 Task: Log work in the project YottaTech for the issue 'Upgrade the scalability of a mobile application to support a growing user base and increasing traffic' spent time as '1w 4d 16h 58m' and remaining time as '3w 4d 2h 37m' and add a flag. Now add the issue to the epic 'Mobile Application Development'.
Action: Mouse moved to (244, 79)
Screenshot: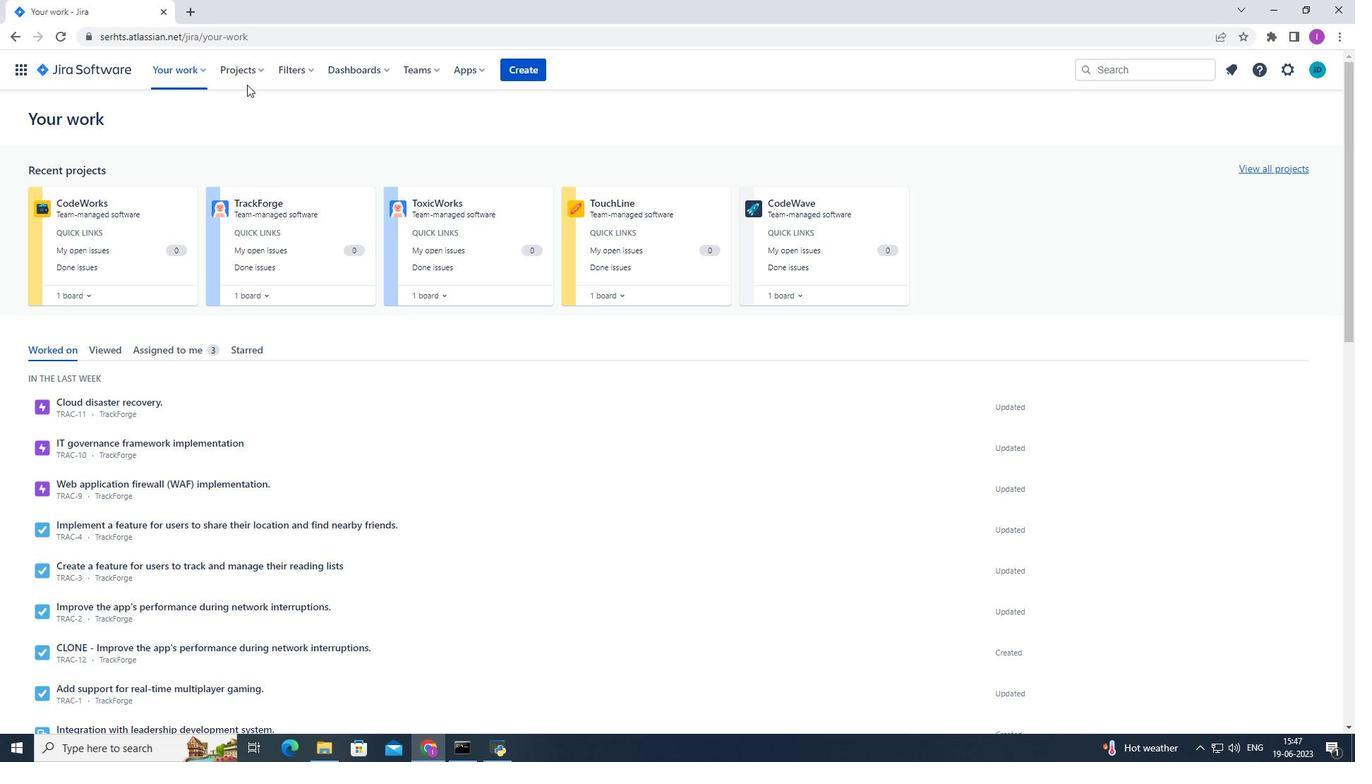 
Action: Mouse pressed left at (244, 79)
Screenshot: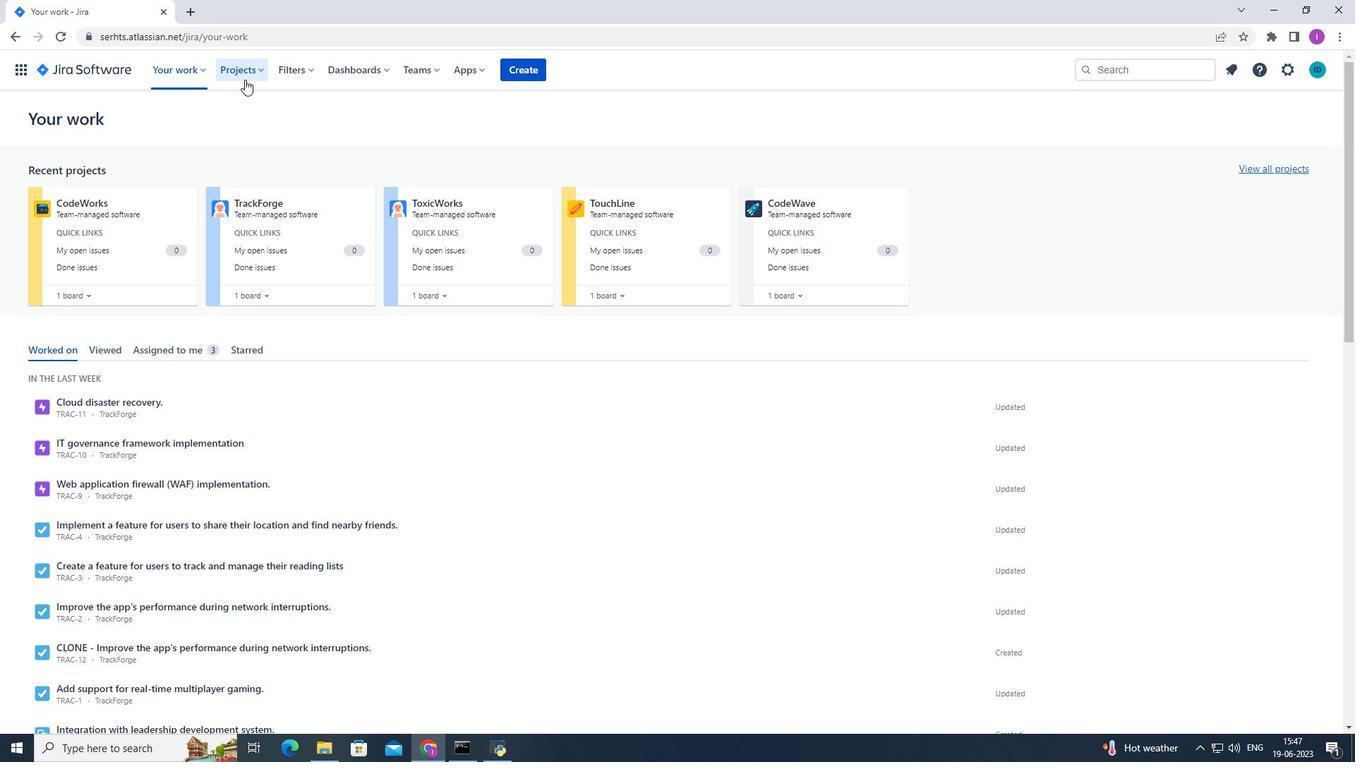 
Action: Mouse moved to (259, 130)
Screenshot: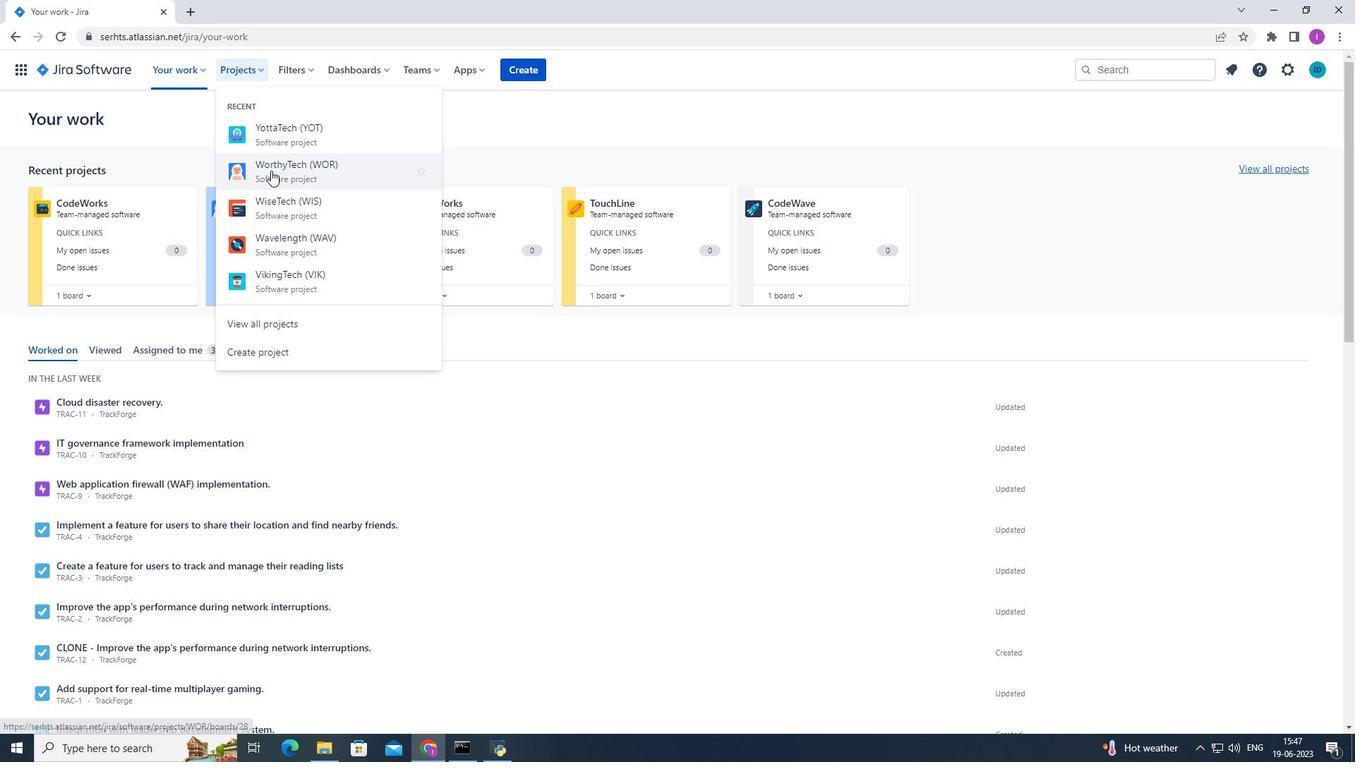 
Action: Mouse pressed left at (259, 130)
Screenshot: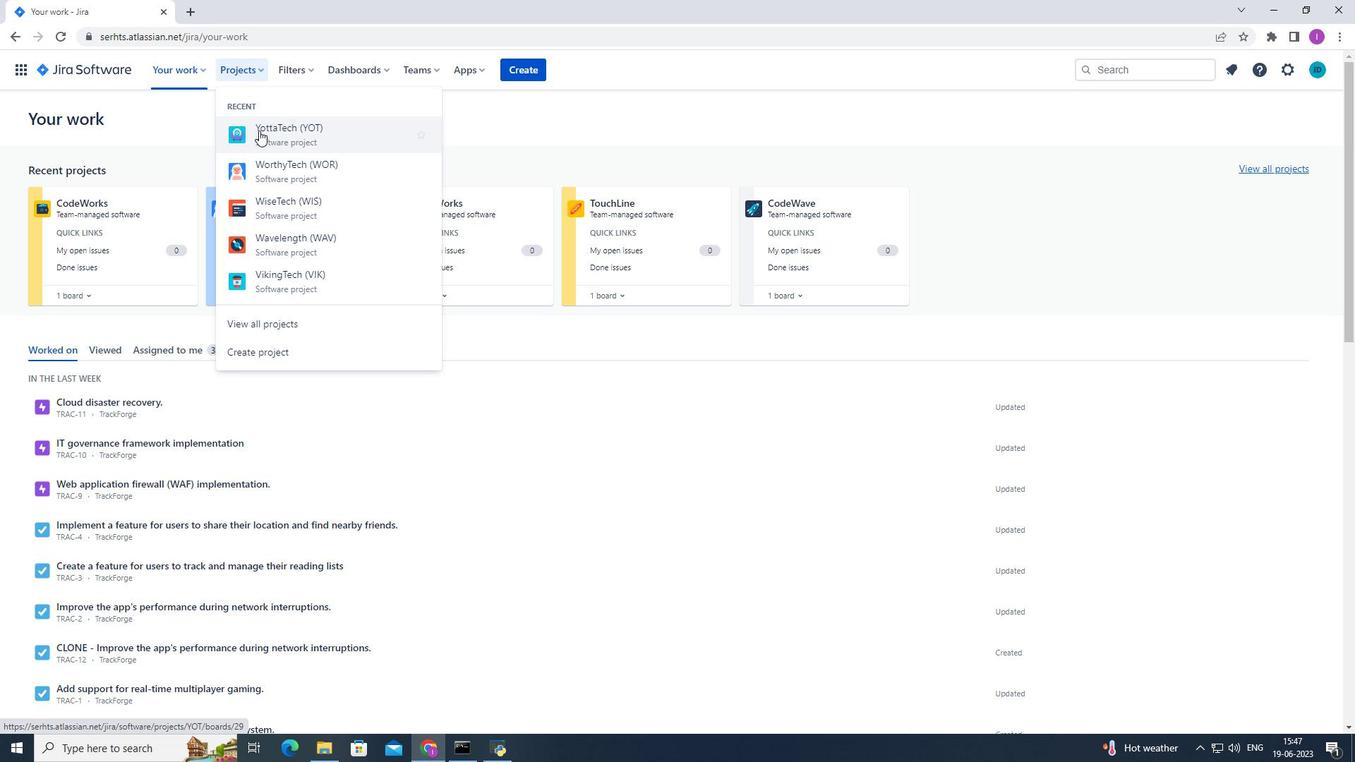 
Action: Mouse moved to (72, 218)
Screenshot: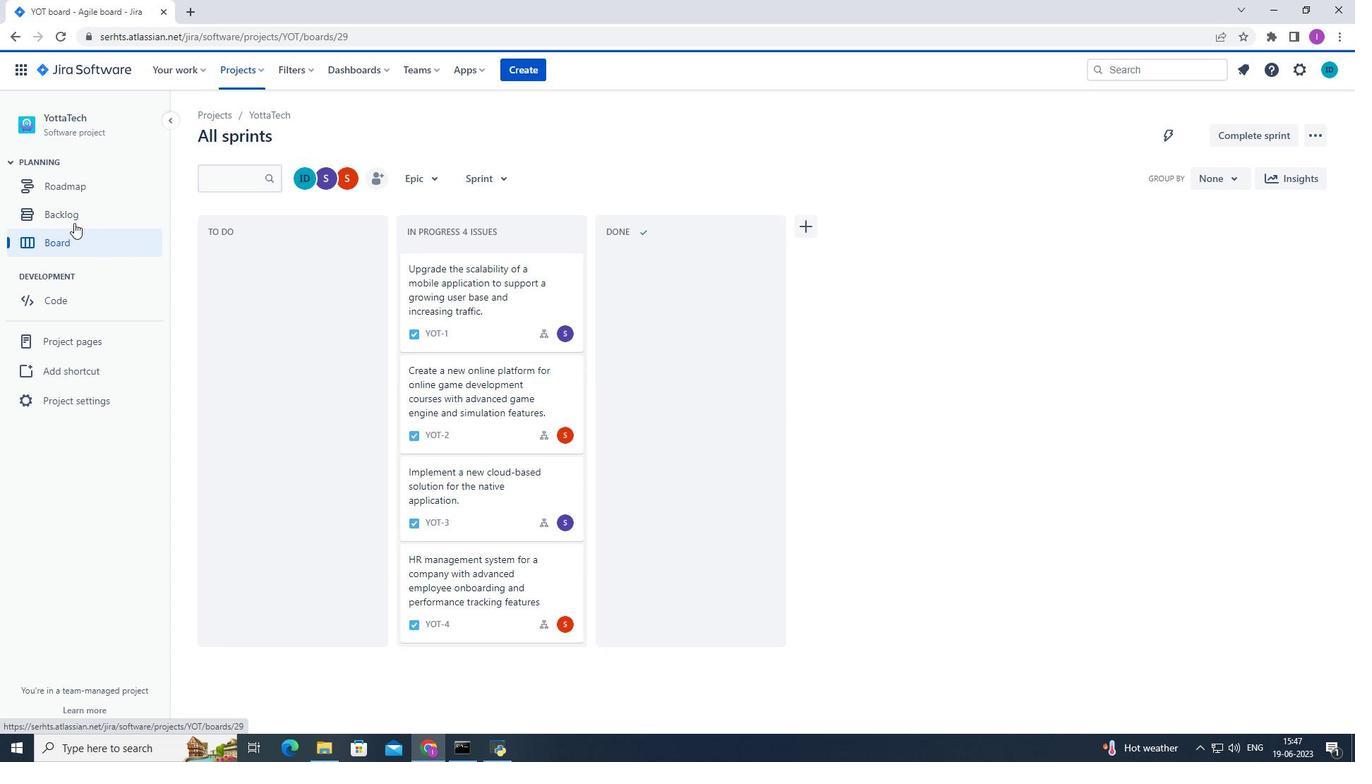 
Action: Mouse pressed left at (72, 218)
Screenshot: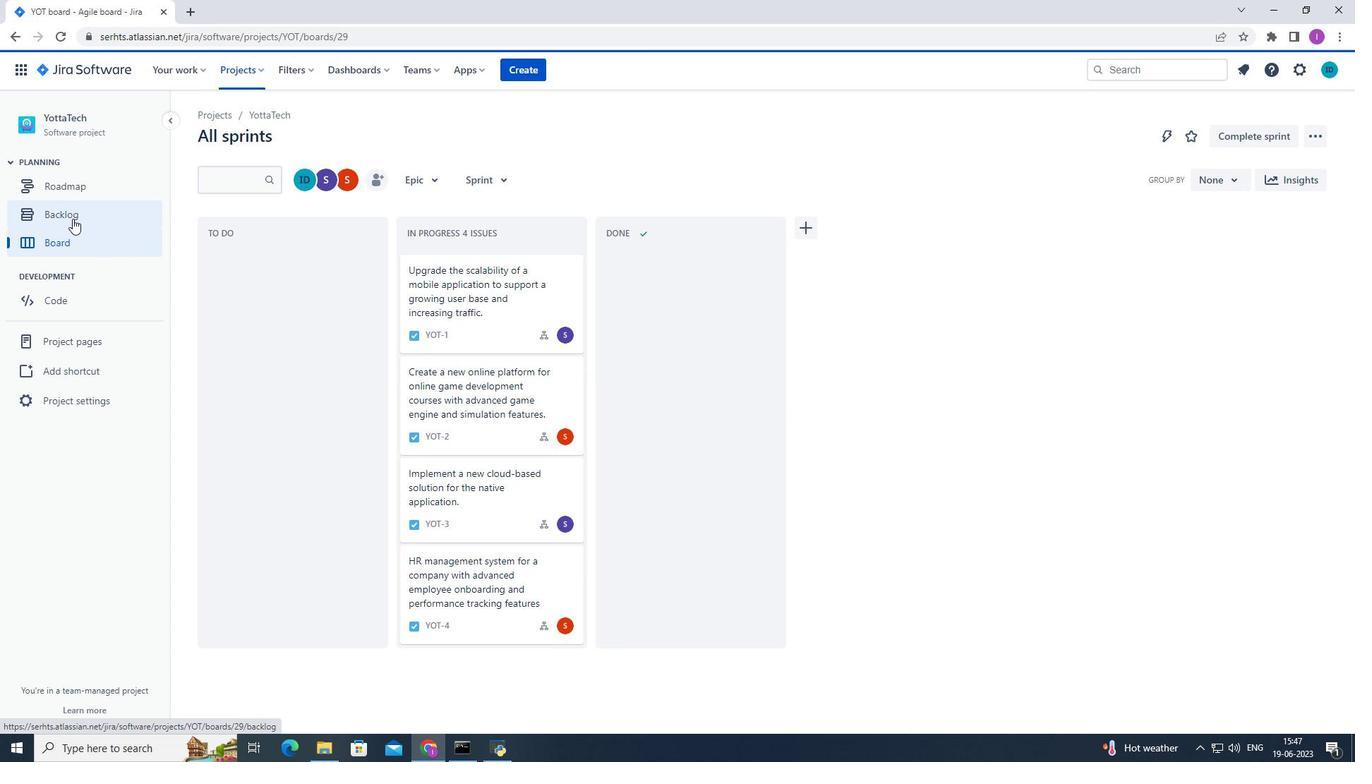 
Action: Mouse moved to (723, 398)
Screenshot: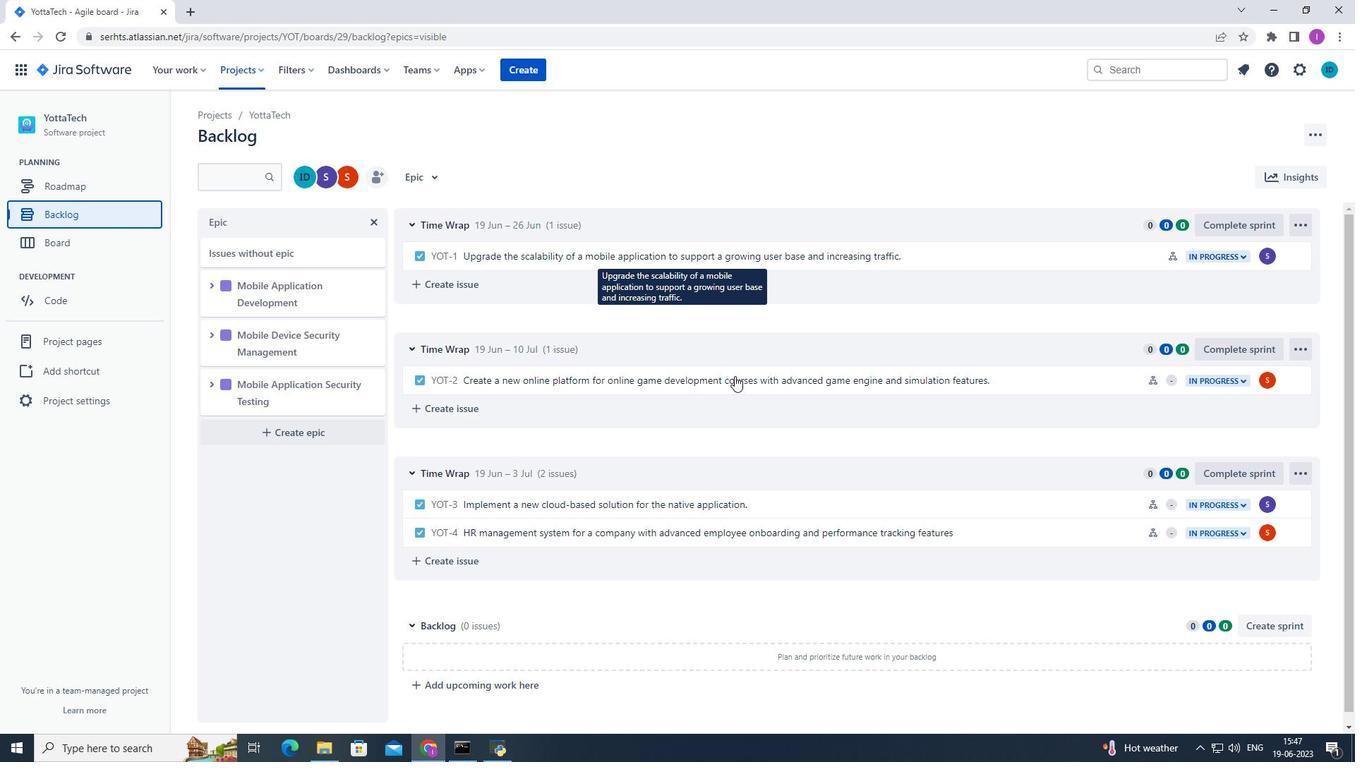 
Action: Mouse scrolled (723, 398) with delta (0, 0)
Screenshot: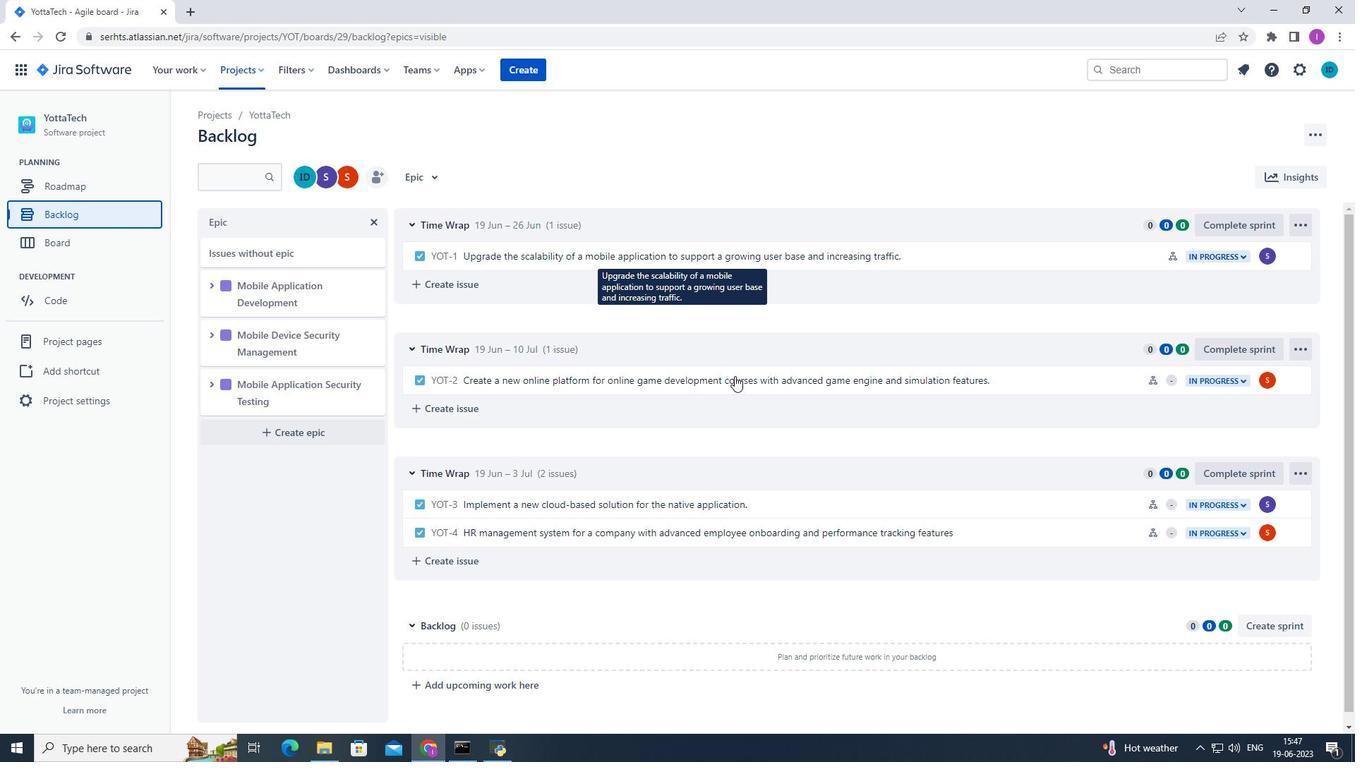 
Action: Mouse moved to (723, 400)
Screenshot: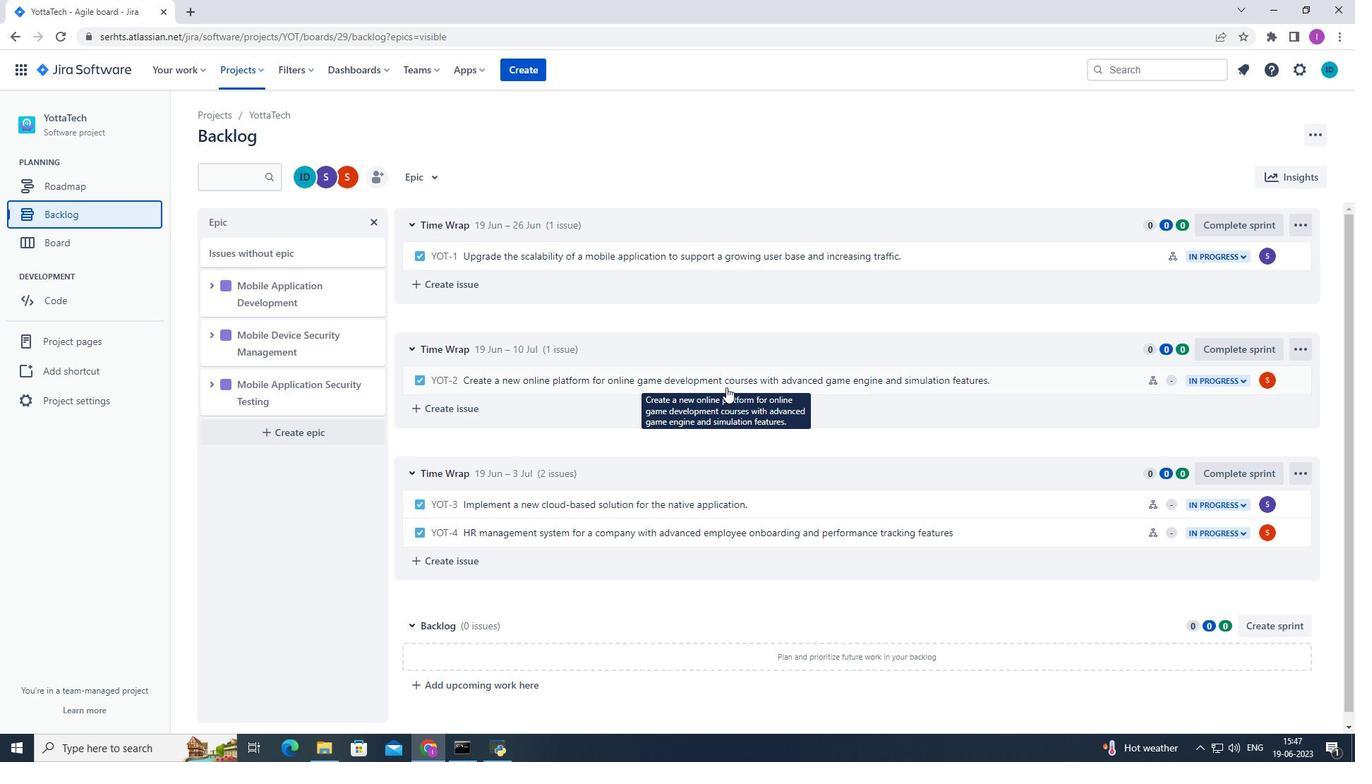 
Action: Mouse scrolled (723, 400) with delta (0, 0)
Screenshot: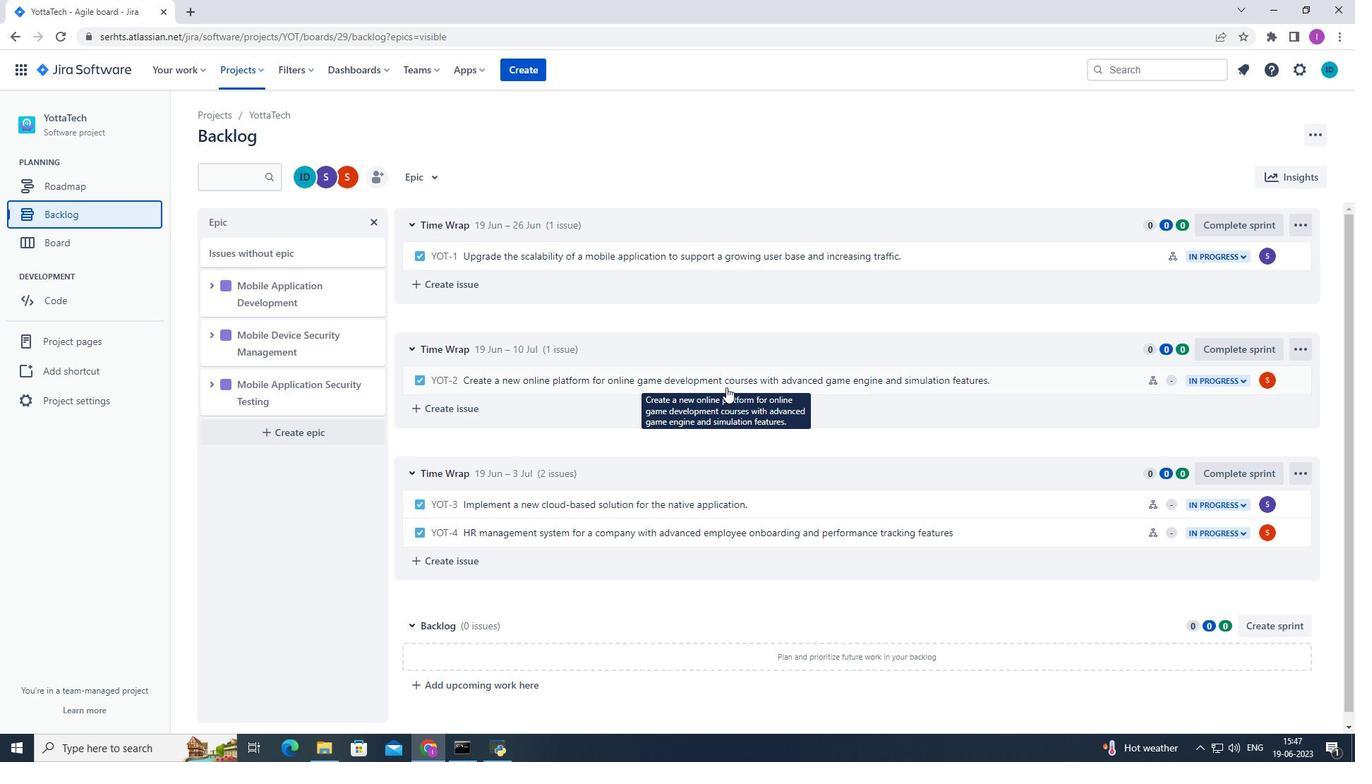 
Action: Mouse moved to (723, 400)
Screenshot: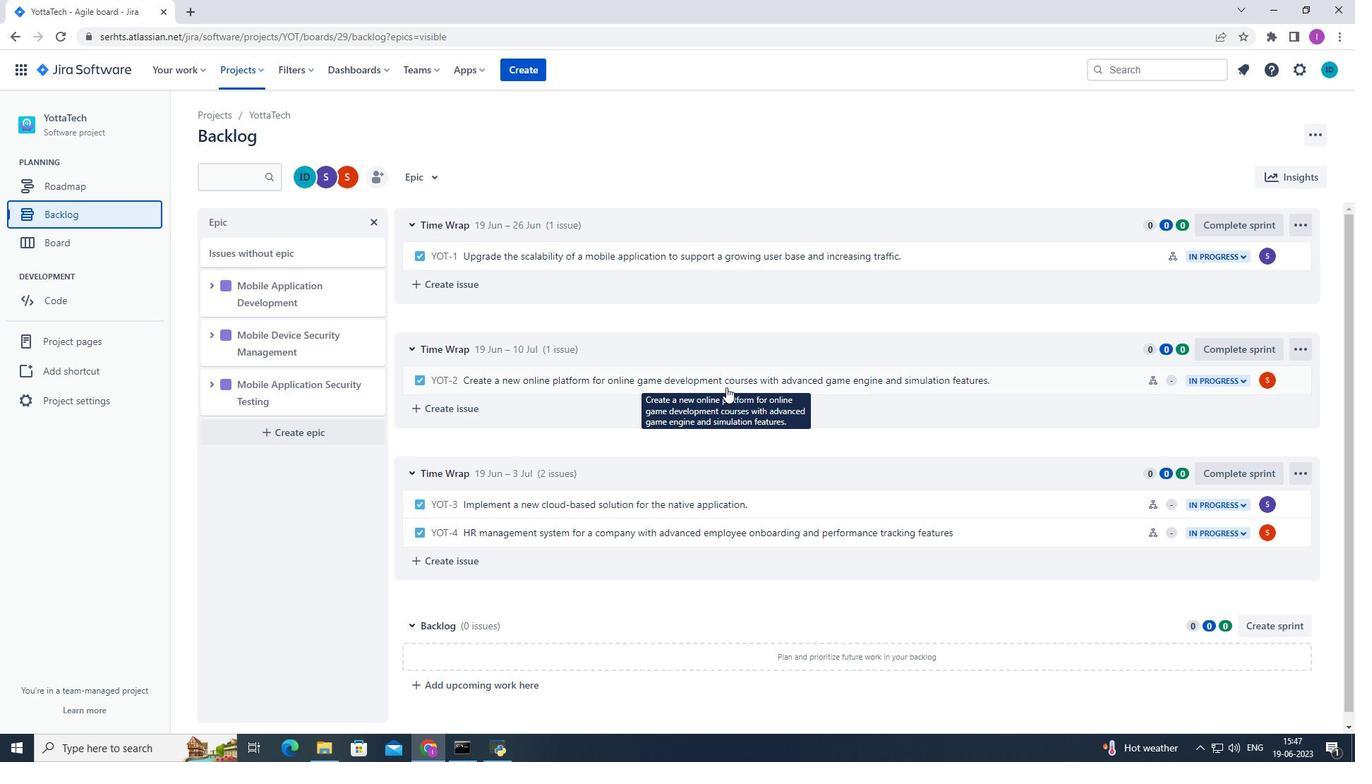 
Action: Mouse scrolled (723, 400) with delta (0, 0)
Screenshot: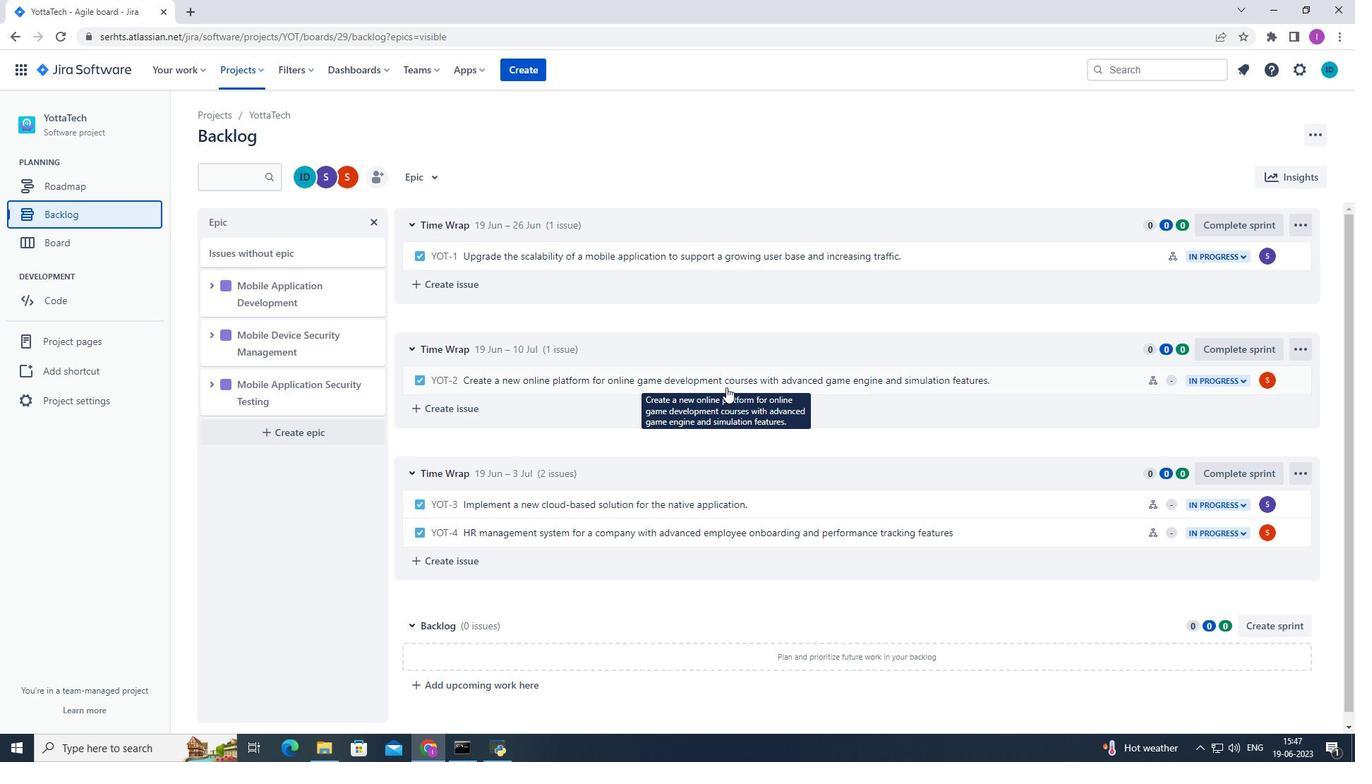 
Action: Mouse moved to (723, 405)
Screenshot: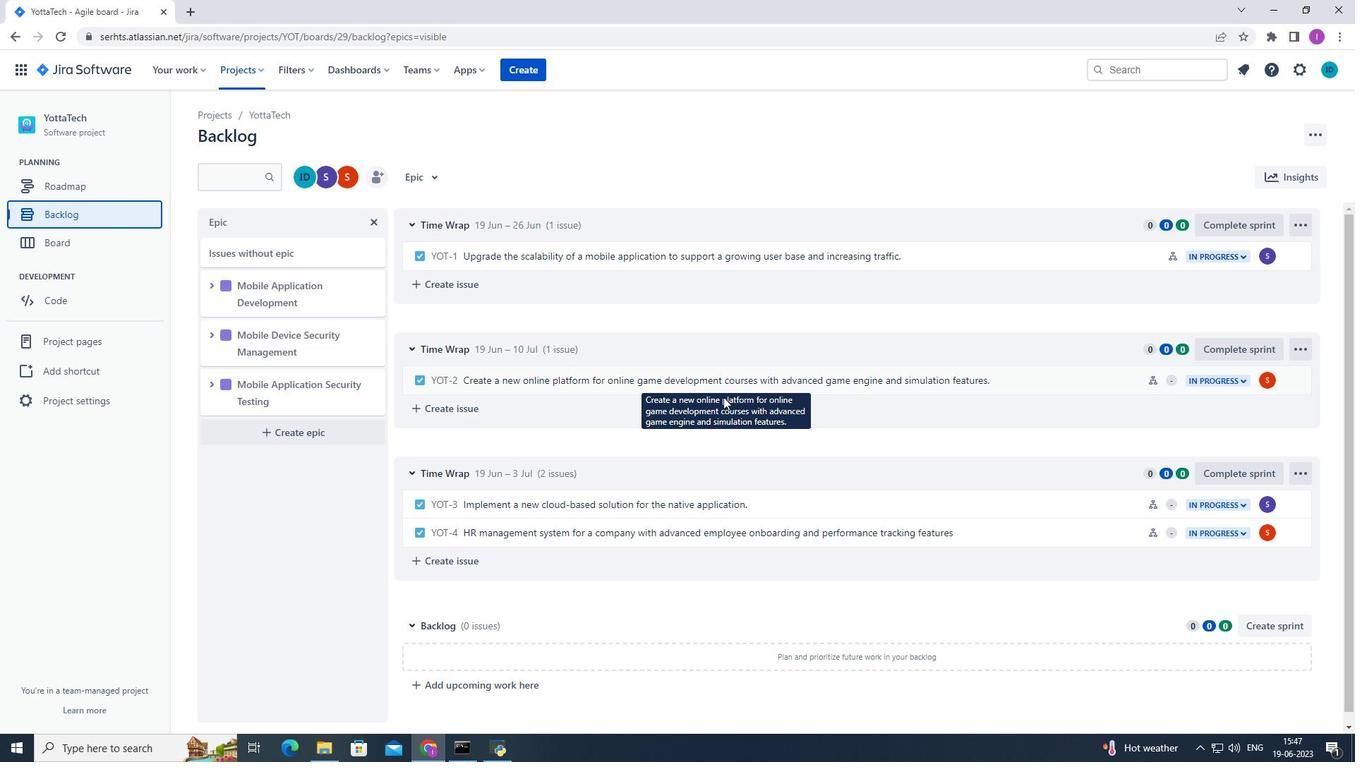 
Action: Mouse scrolled (723, 404) with delta (0, 0)
Screenshot: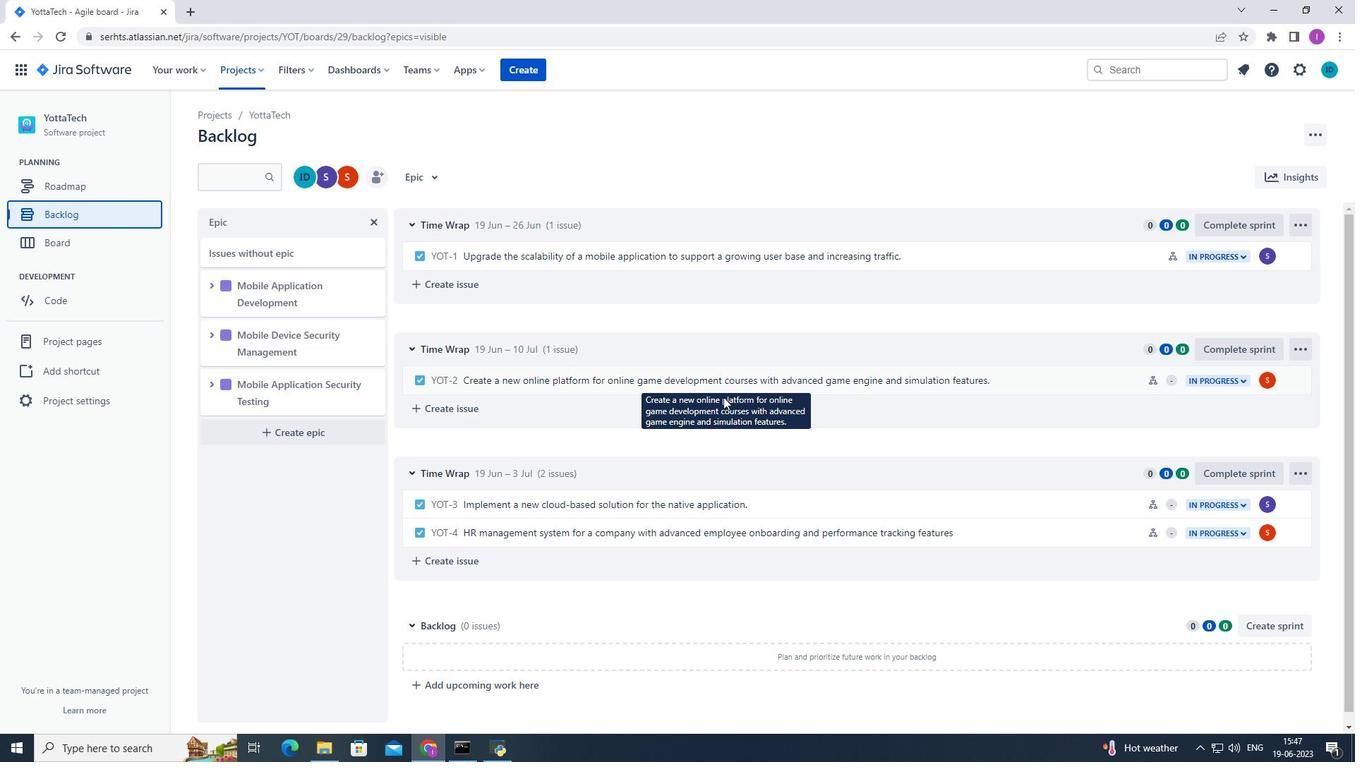 
Action: Mouse moved to (721, 412)
Screenshot: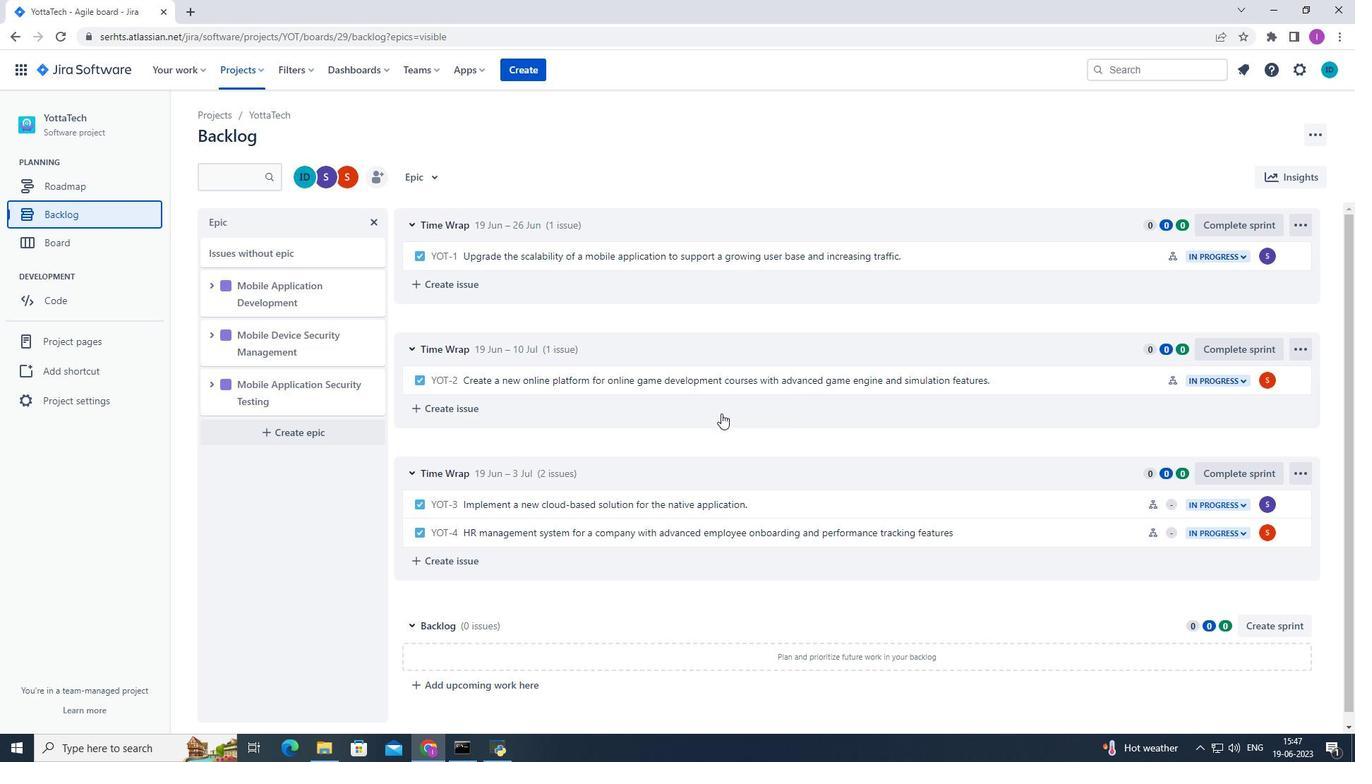 
Action: Mouse scrolled (721, 412) with delta (0, 0)
Screenshot: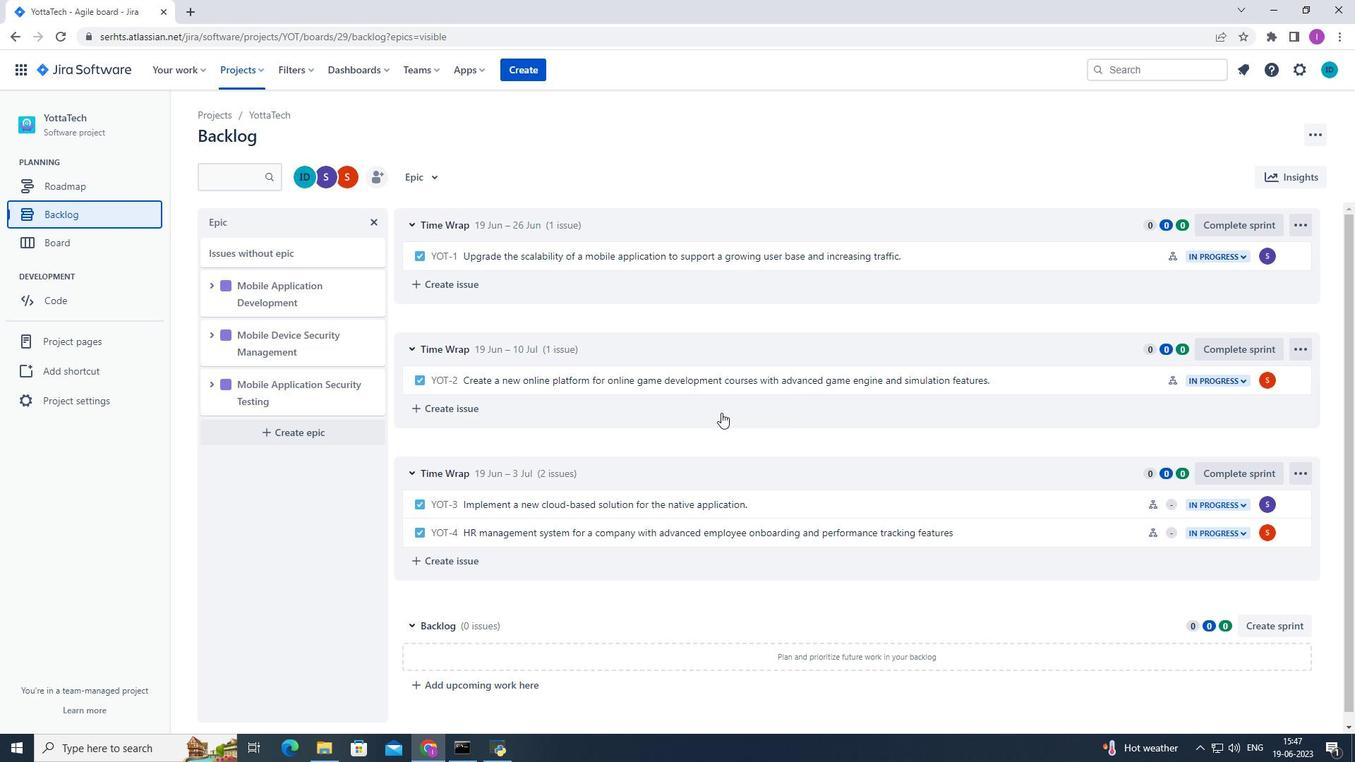
Action: Mouse moved to (721, 410)
Screenshot: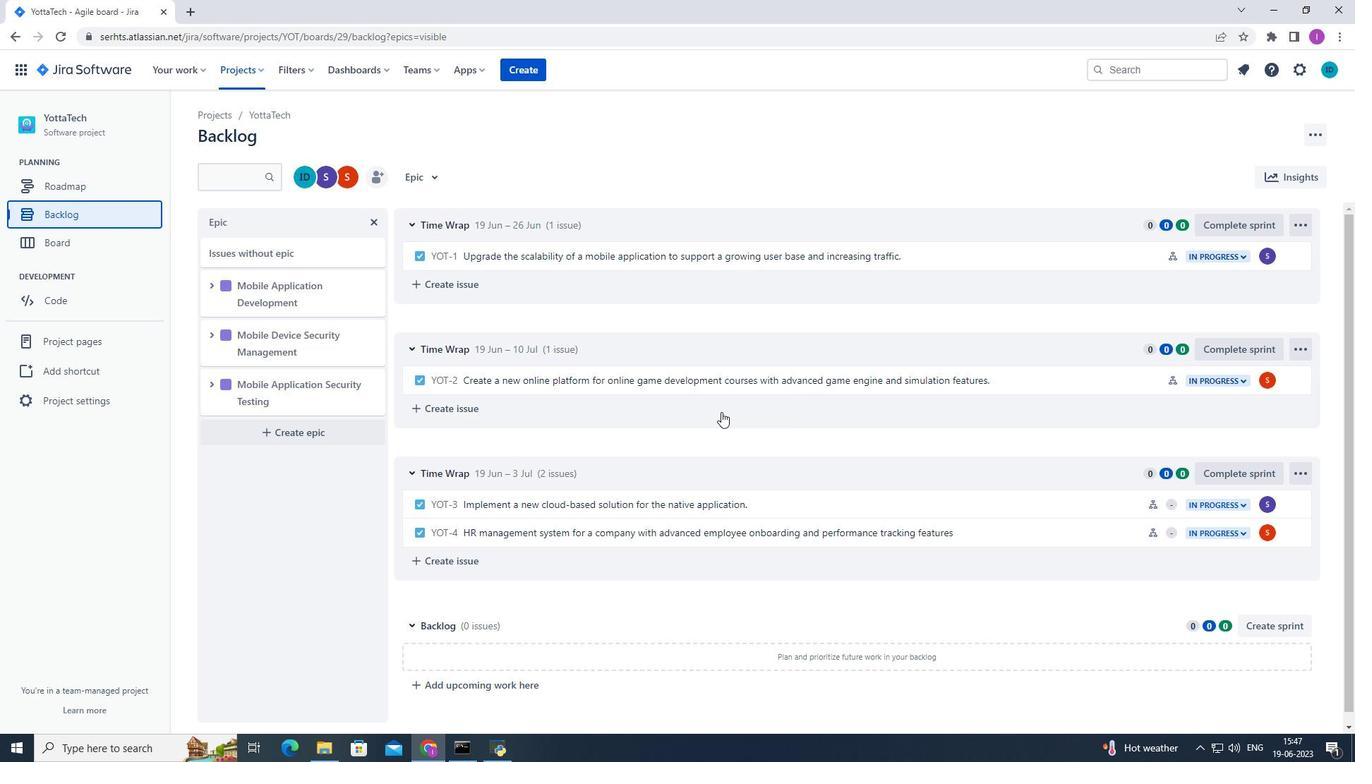 
Action: Mouse scrolled (721, 411) with delta (0, 0)
Screenshot: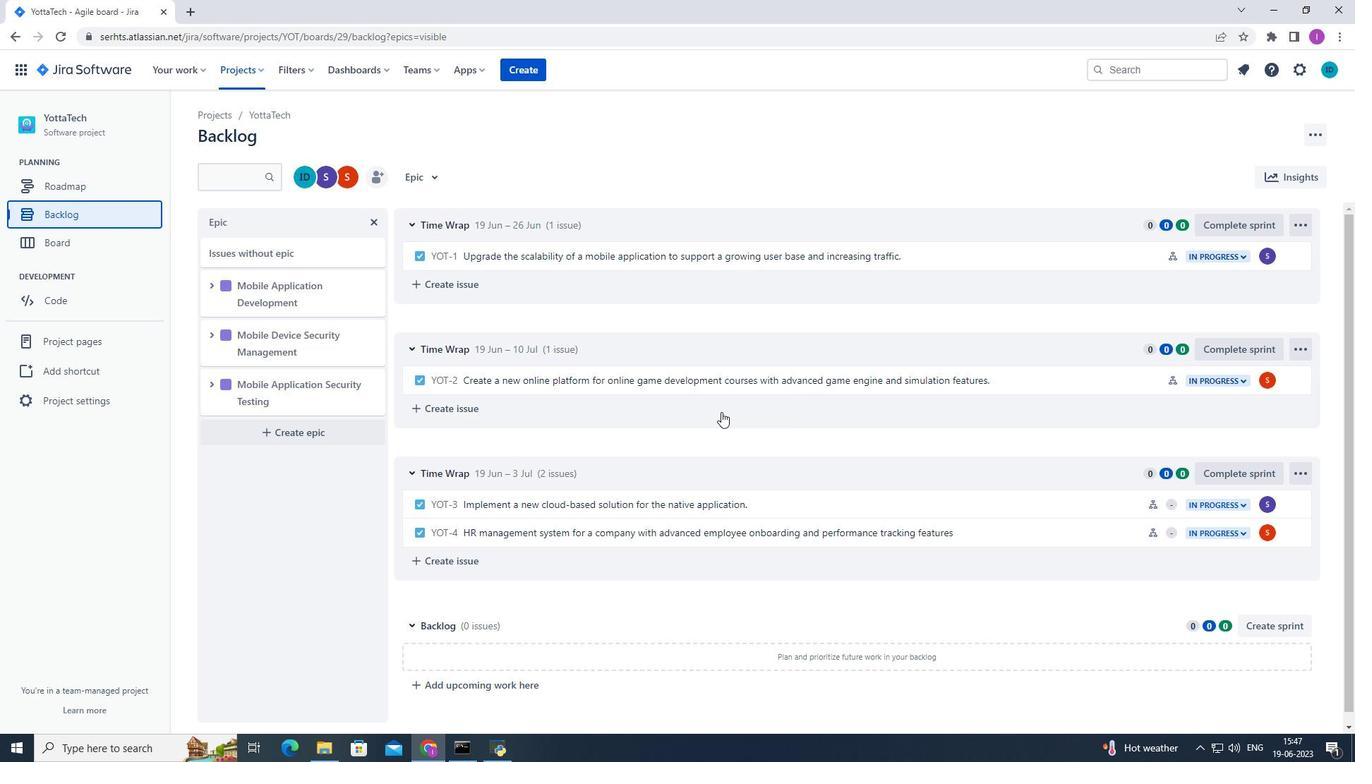 
Action: Mouse moved to (746, 283)
Screenshot: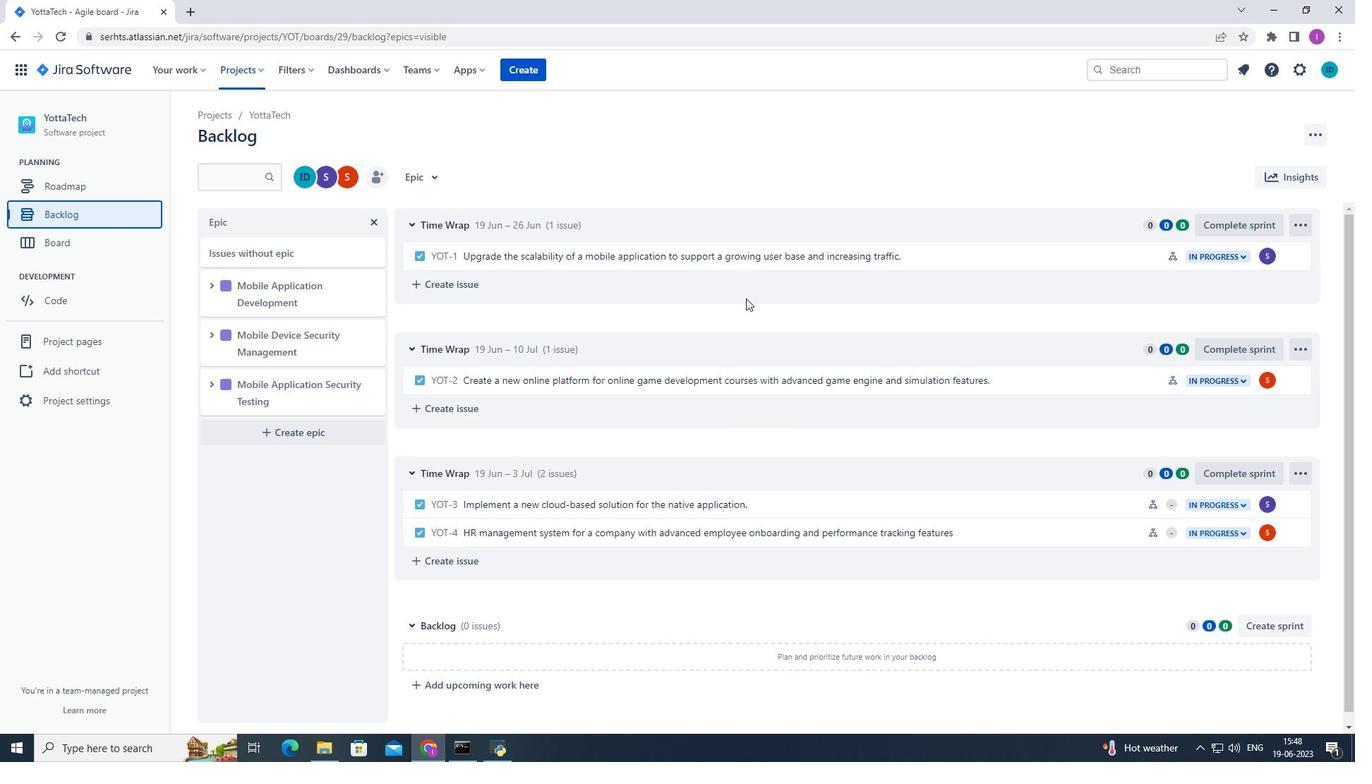 
Action: Mouse scrolled (746, 282) with delta (0, 0)
Screenshot: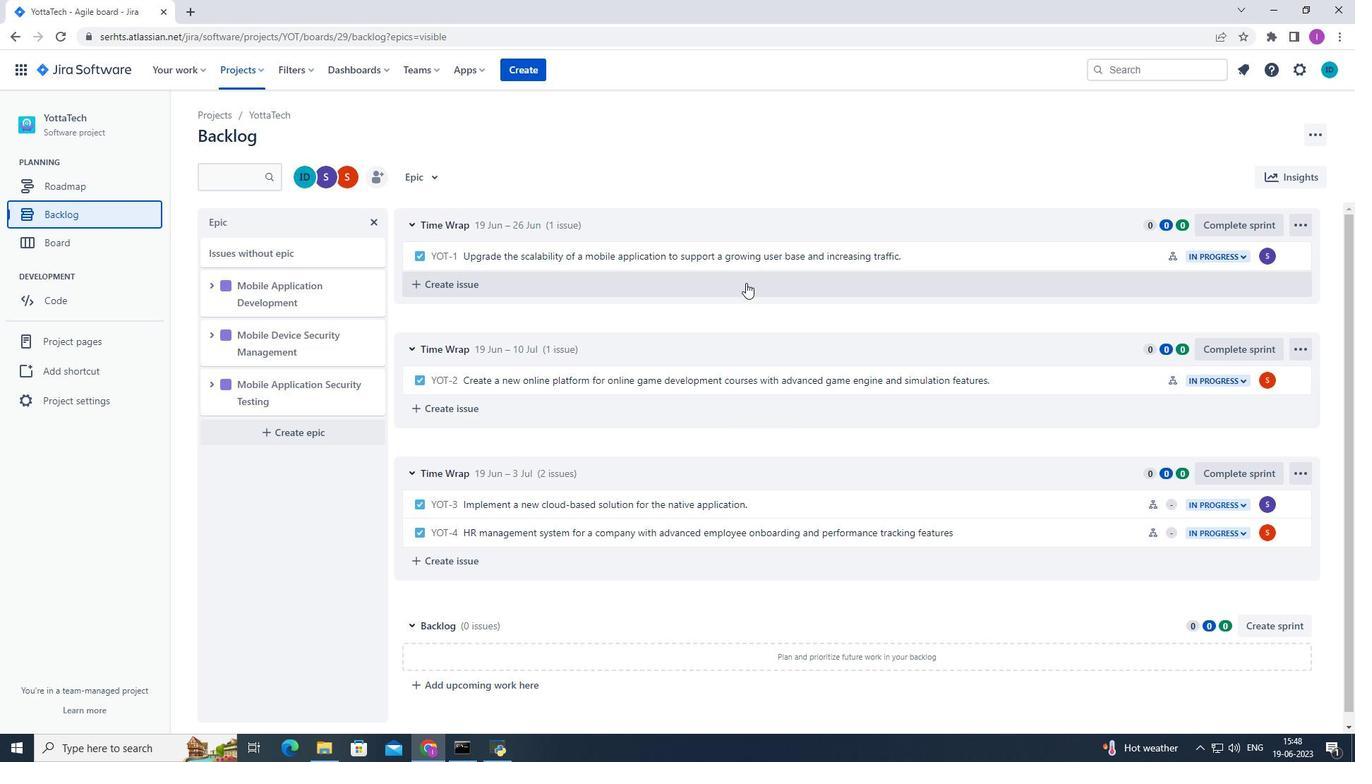 
Action: Mouse scrolled (746, 283) with delta (0, 0)
Screenshot: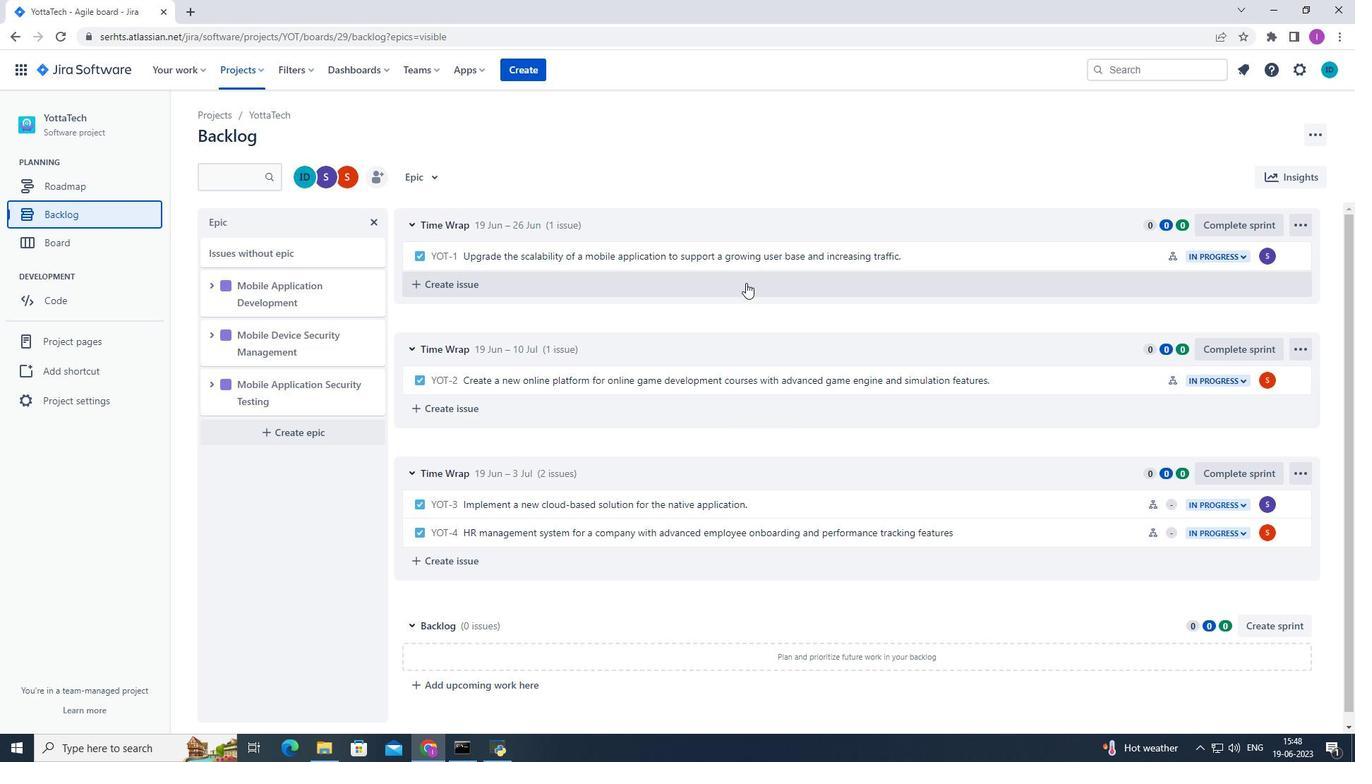 
Action: Mouse moved to (766, 249)
Screenshot: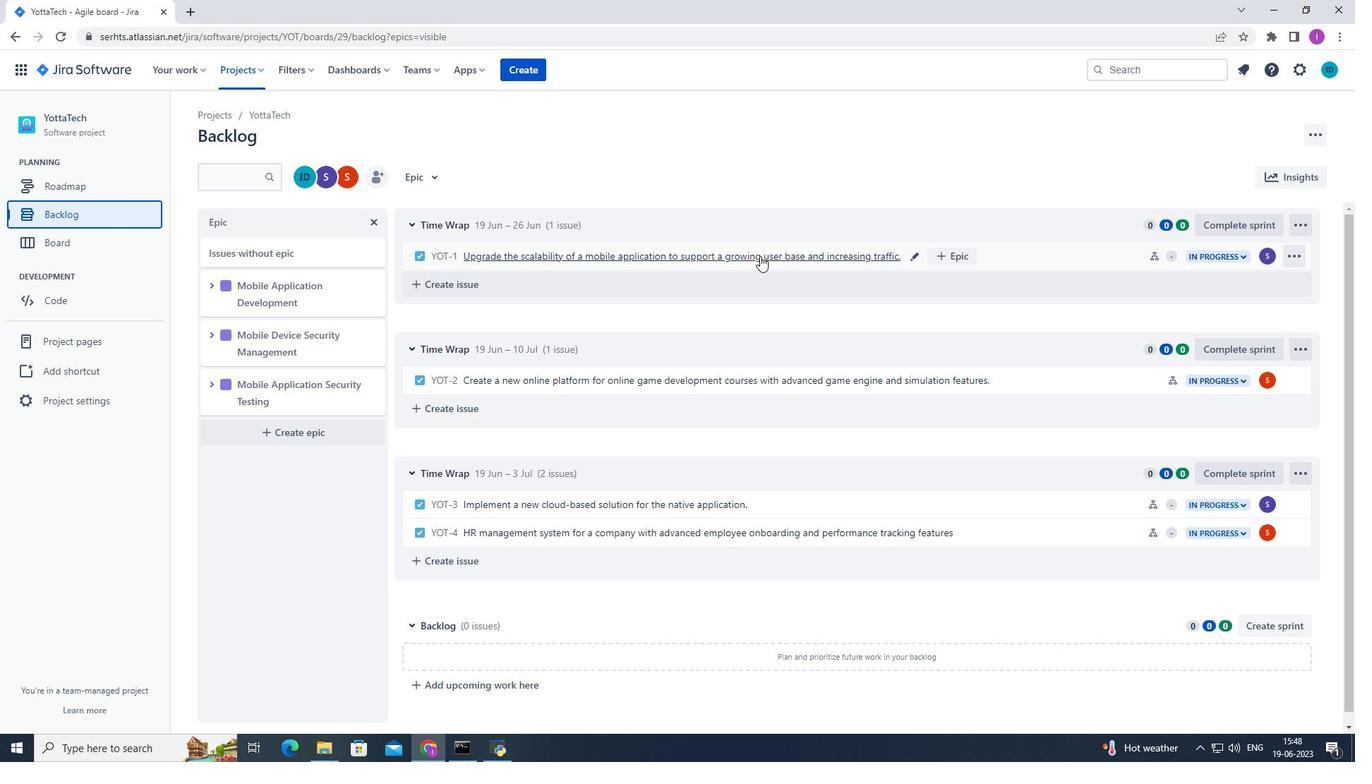 
Action: Mouse pressed left at (766, 249)
Screenshot: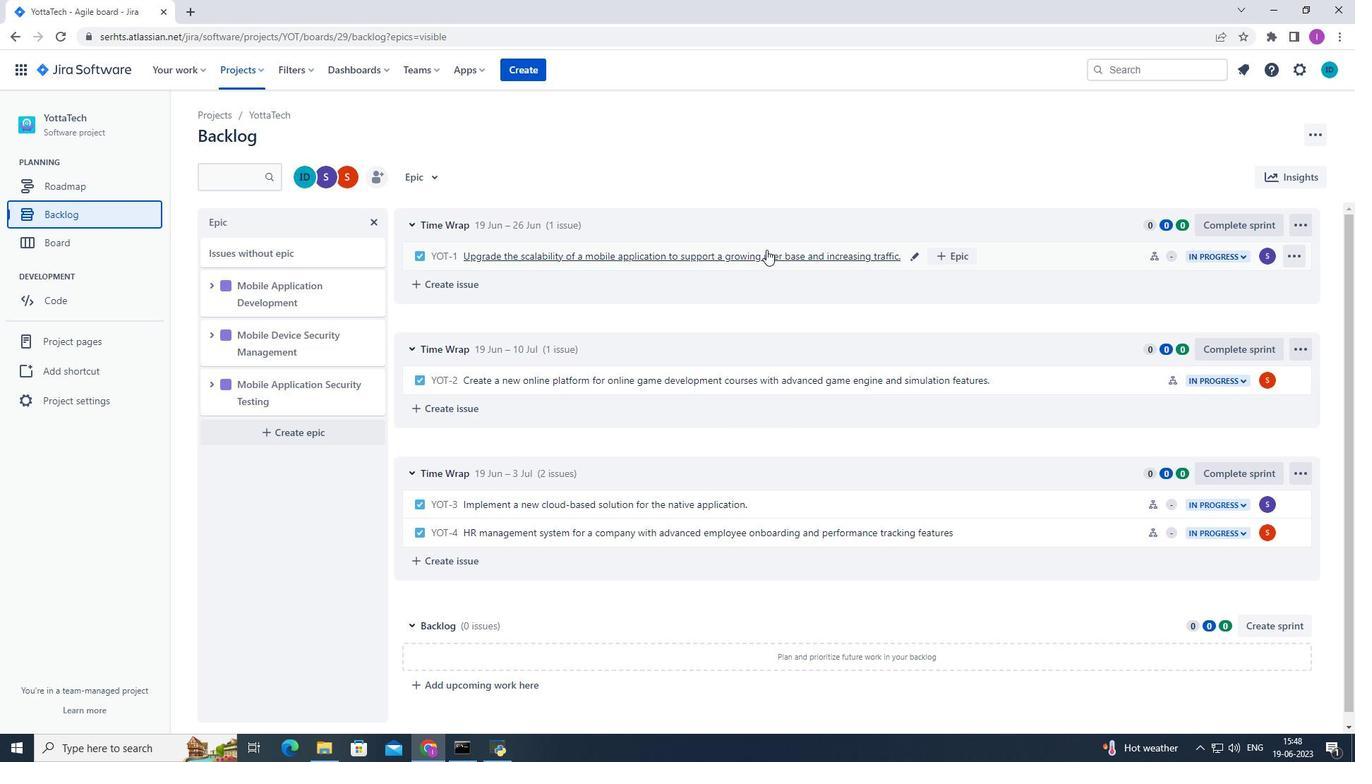 
Action: Mouse moved to (1286, 216)
Screenshot: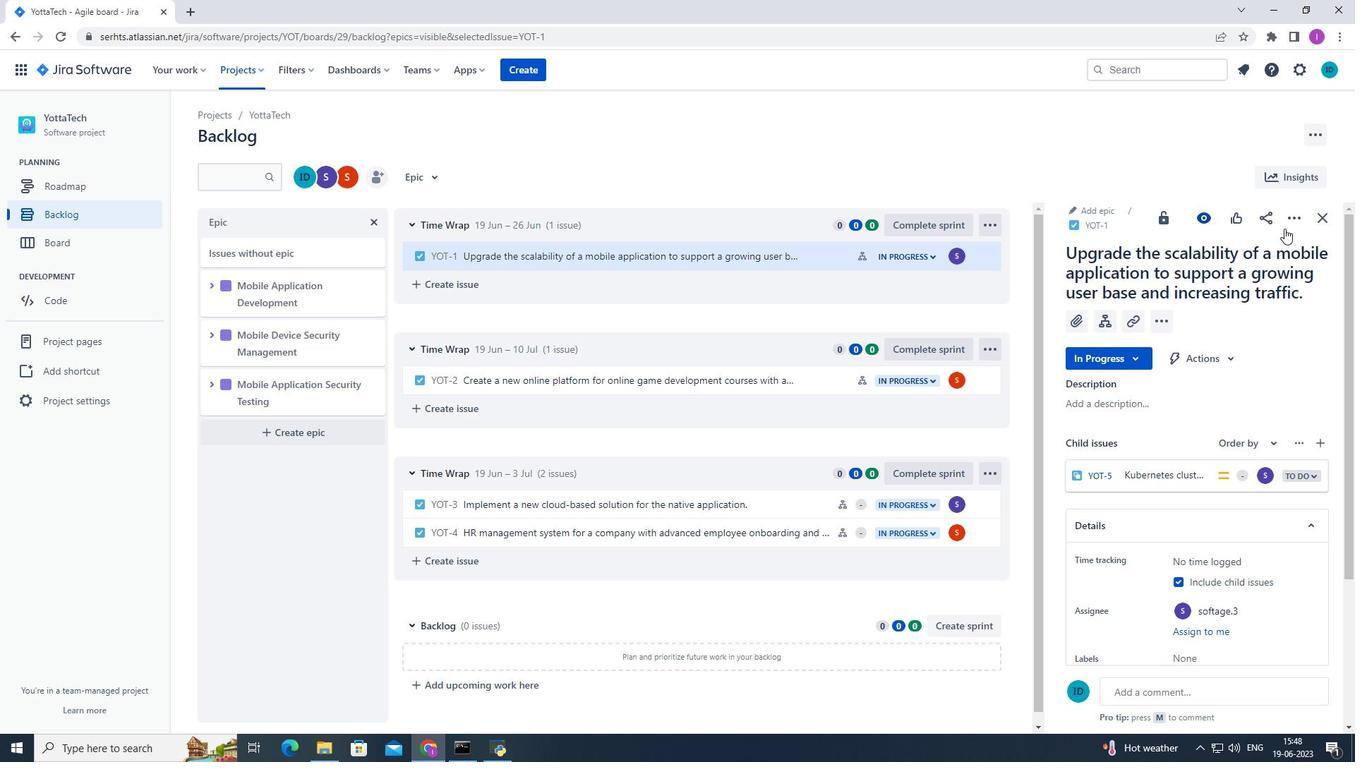 
Action: Mouse pressed left at (1286, 216)
Screenshot: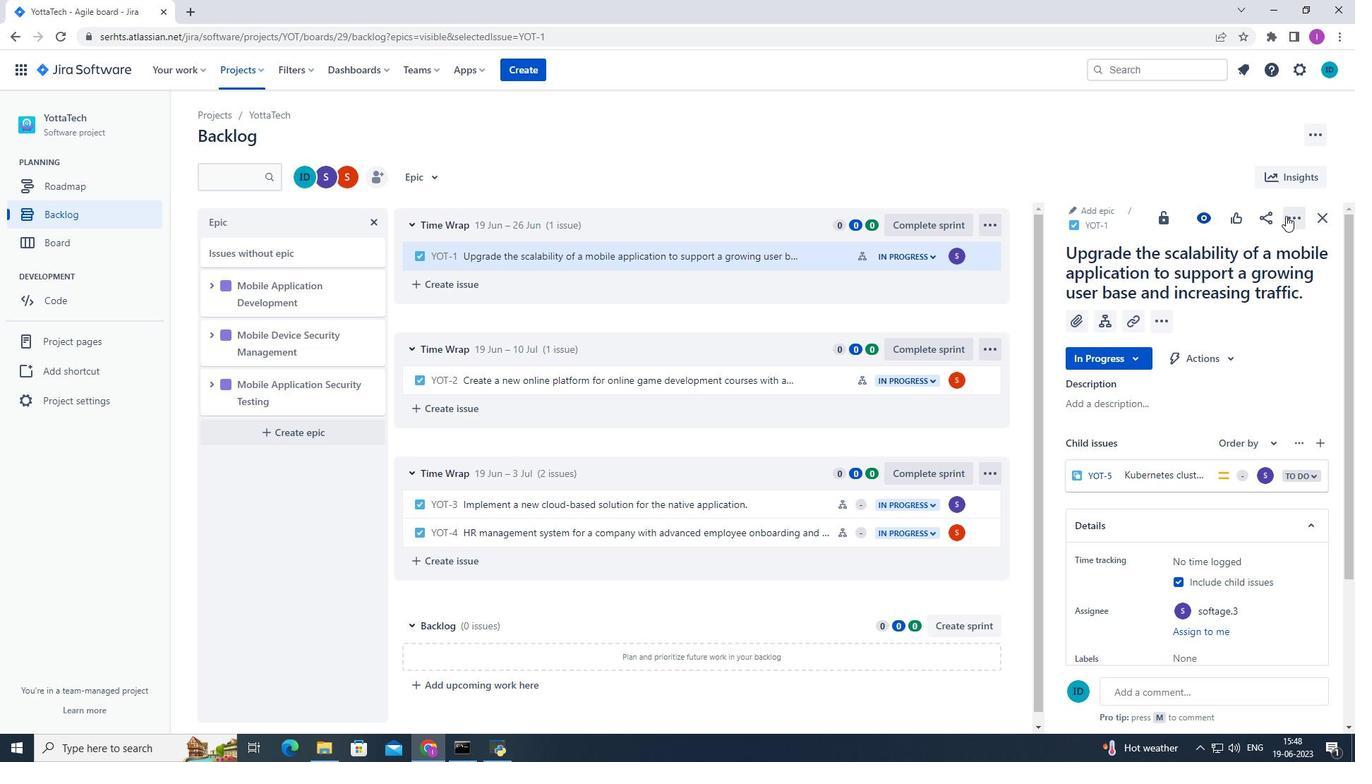 
Action: Mouse moved to (1240, 256)
Screenshot: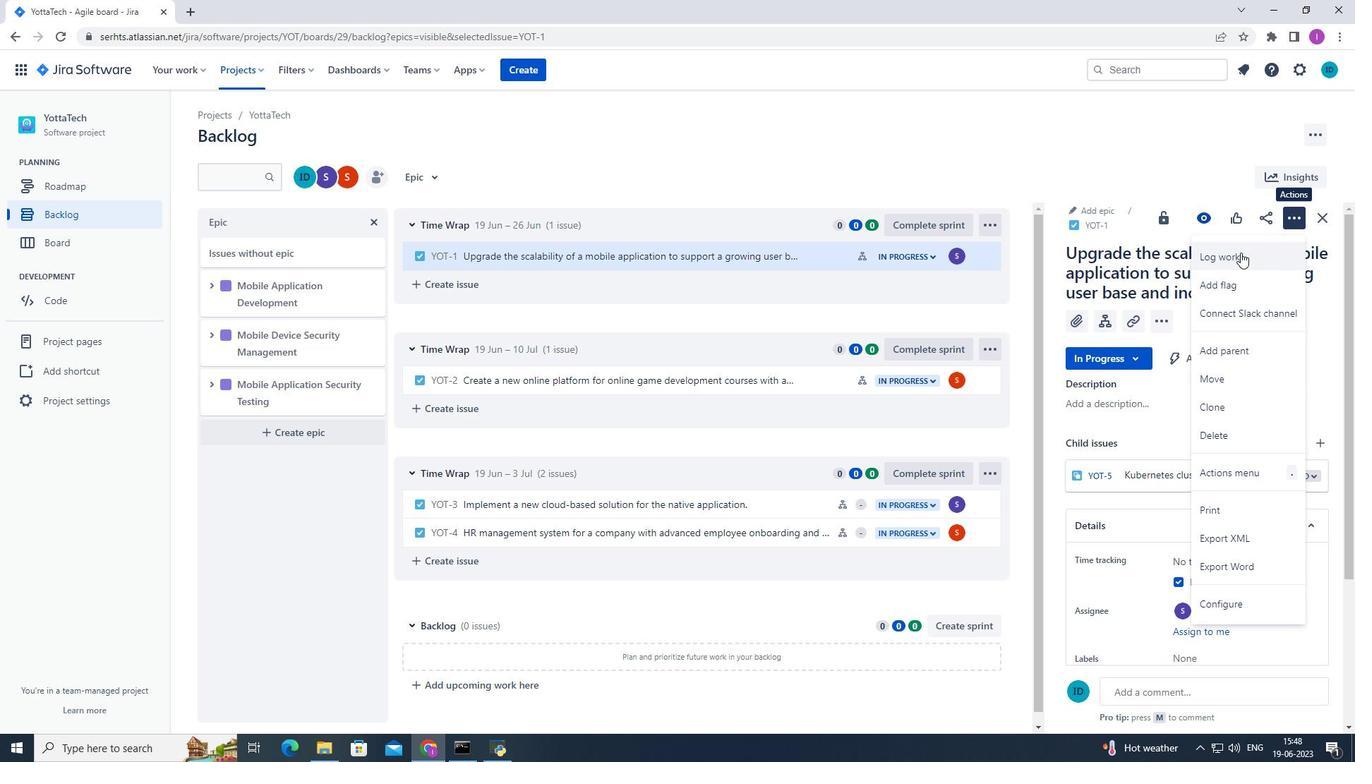 
Action: Mouse pressed left at (1240, 256)
Screenshot: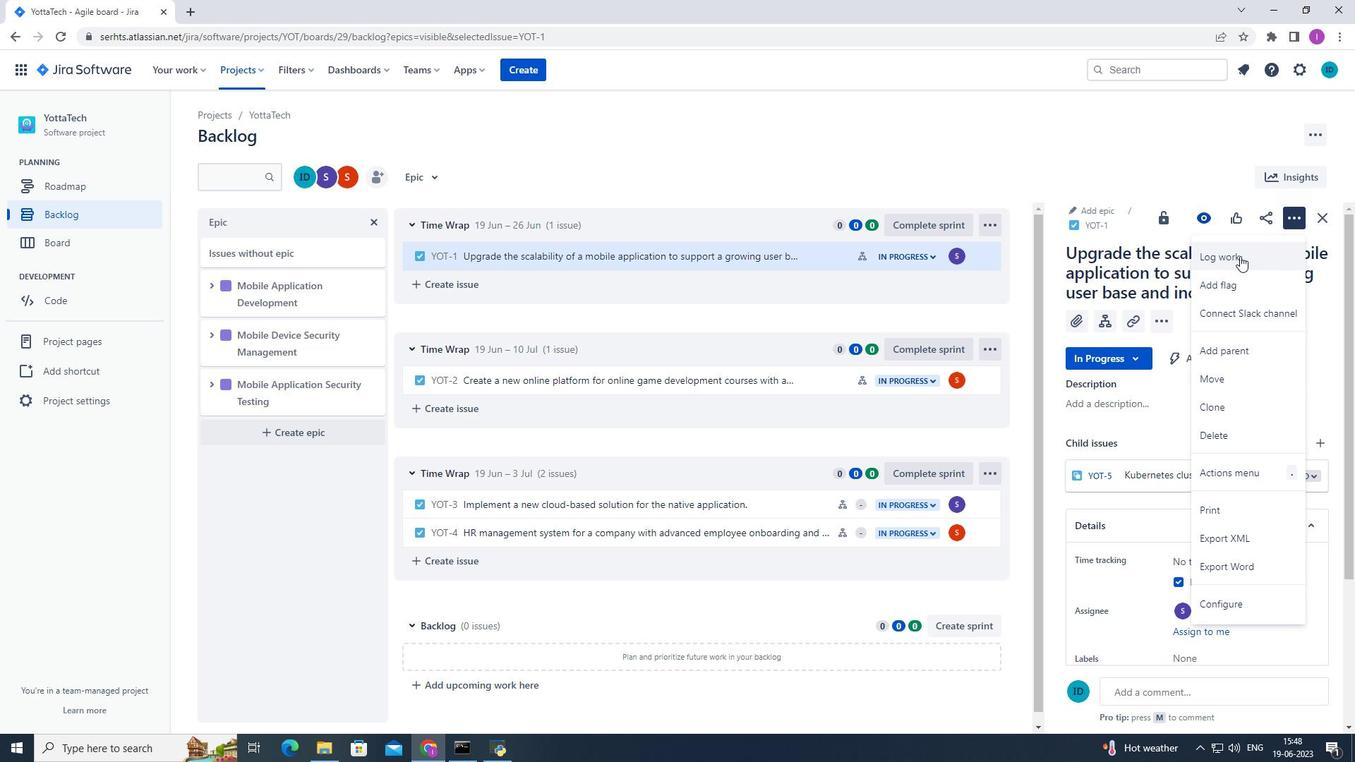 
Action: Mouse moved to (596, 204)
Screenshot: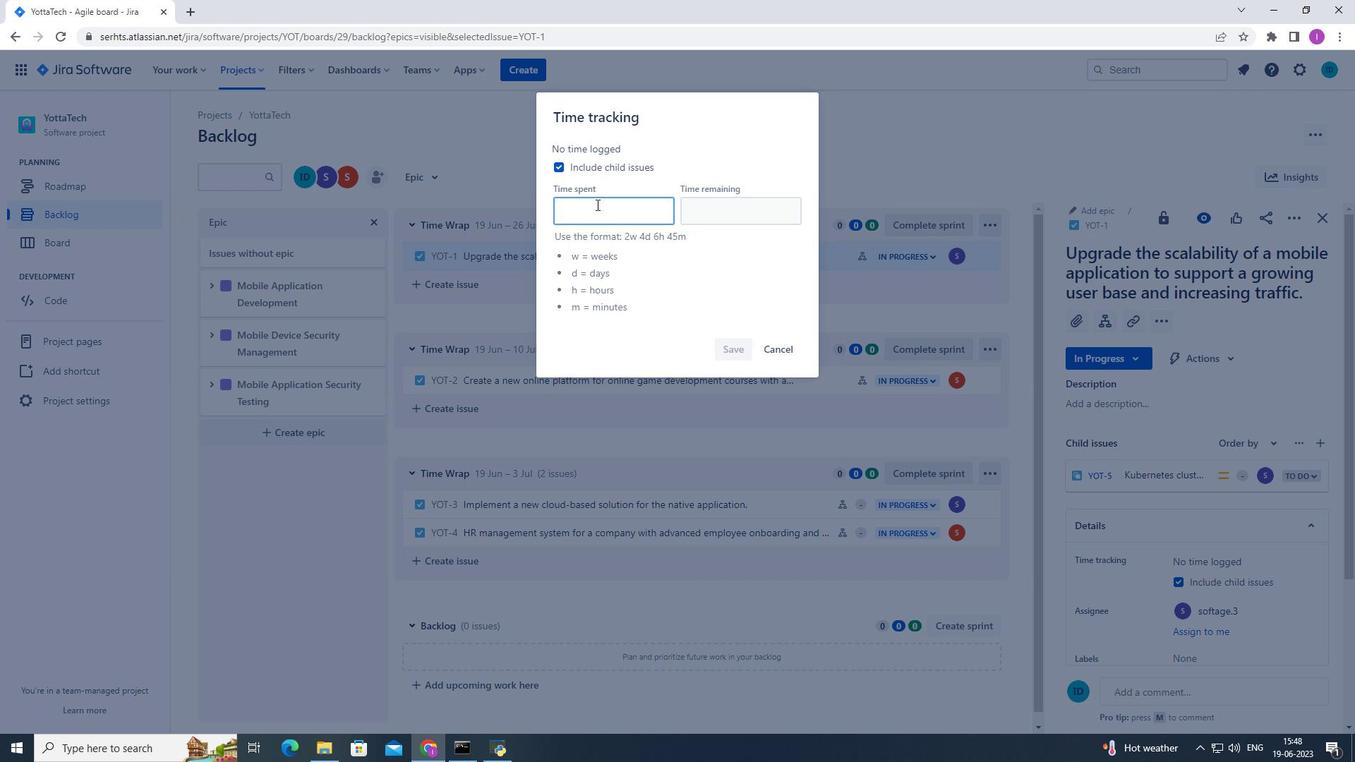 
Action: Mouse pressed left at (596, 204)
Screenshot: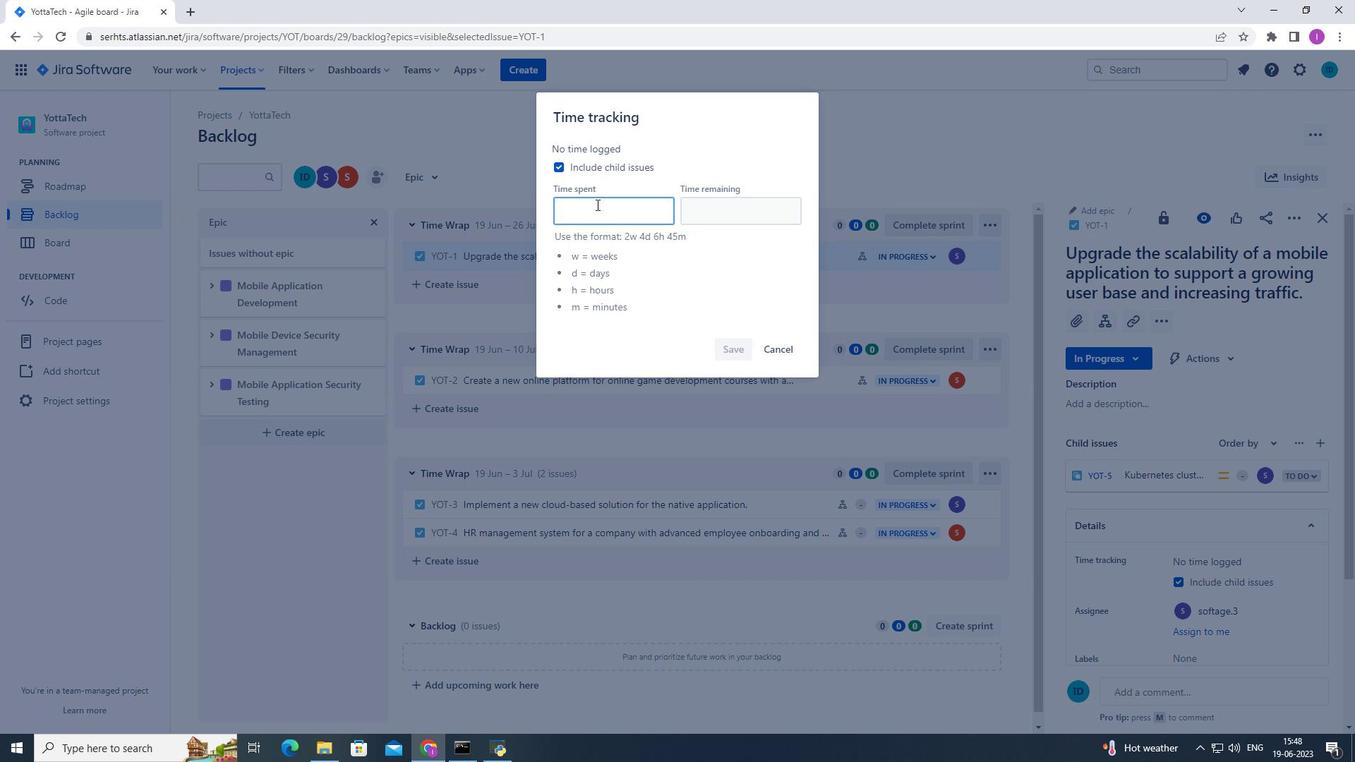 
Action: Mouse moved to (687, 252)
Screenshot: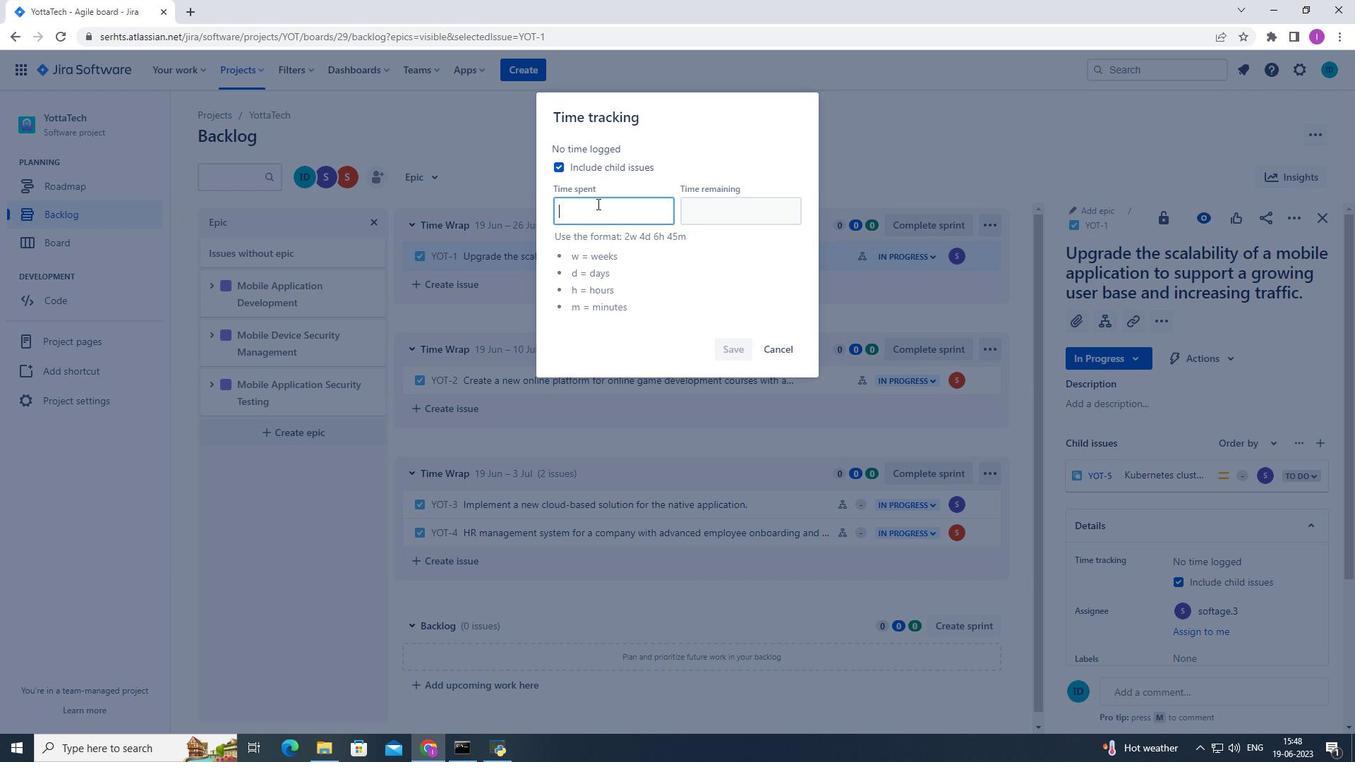 
Action: Key pressed 1w<Key.space>4d<Key.space>16h
Screenshot: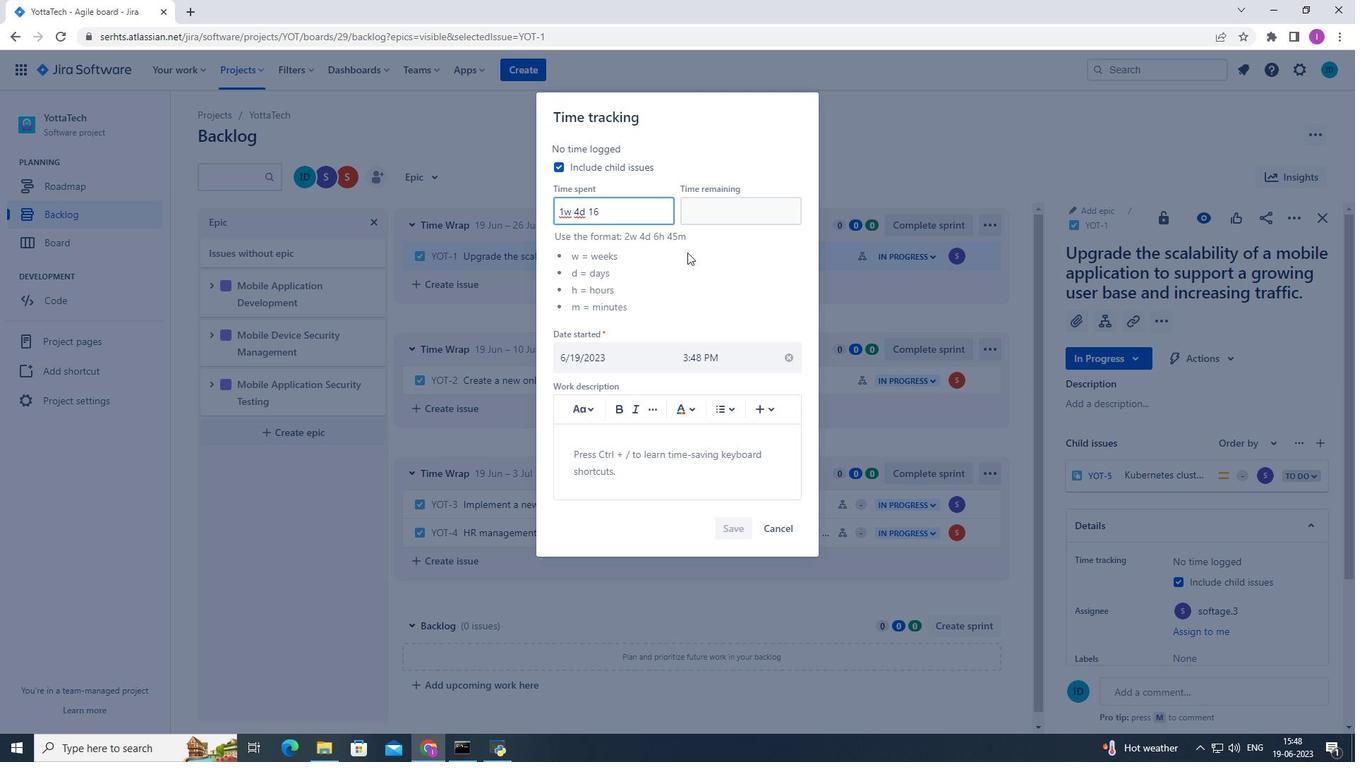 
Action: Mouse moved to (688, 258)
Screenshot: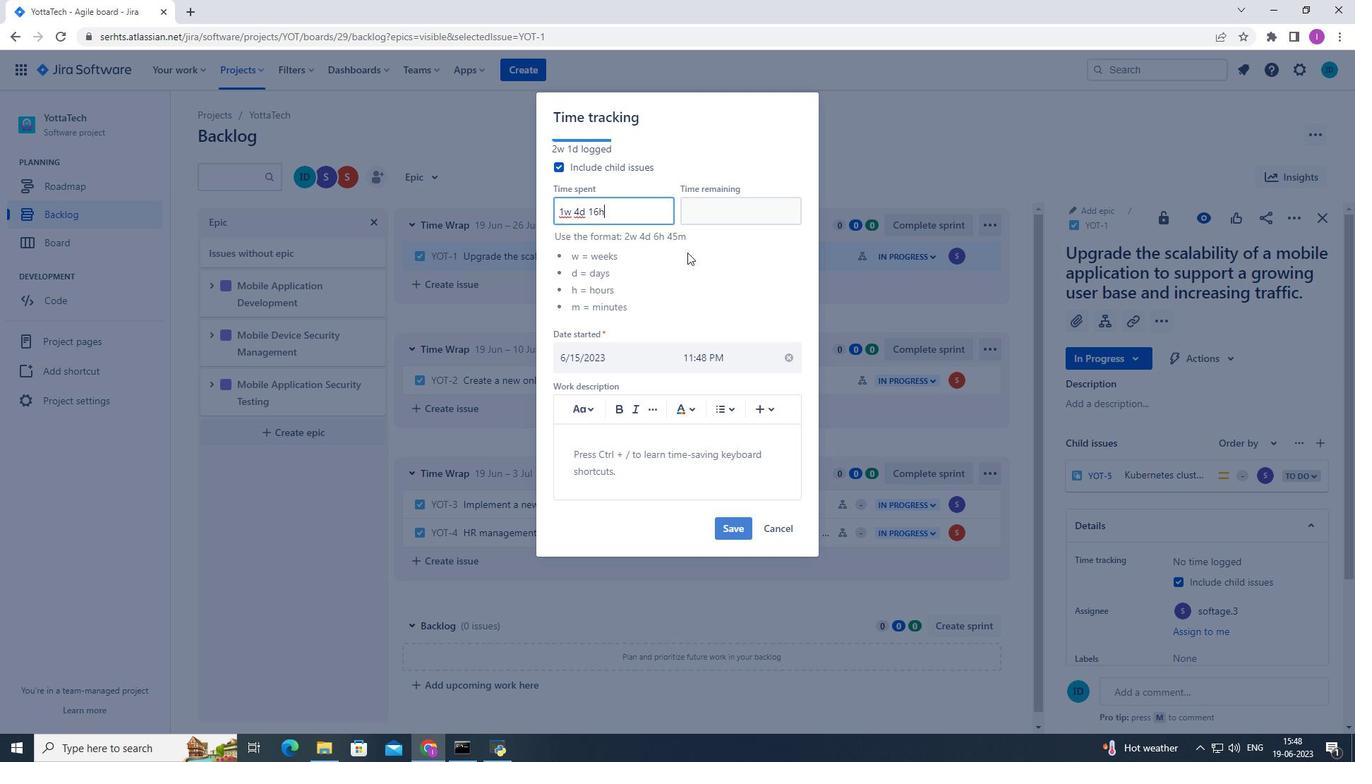 
Action: Key pressed <Key.space>58m
Screenshot: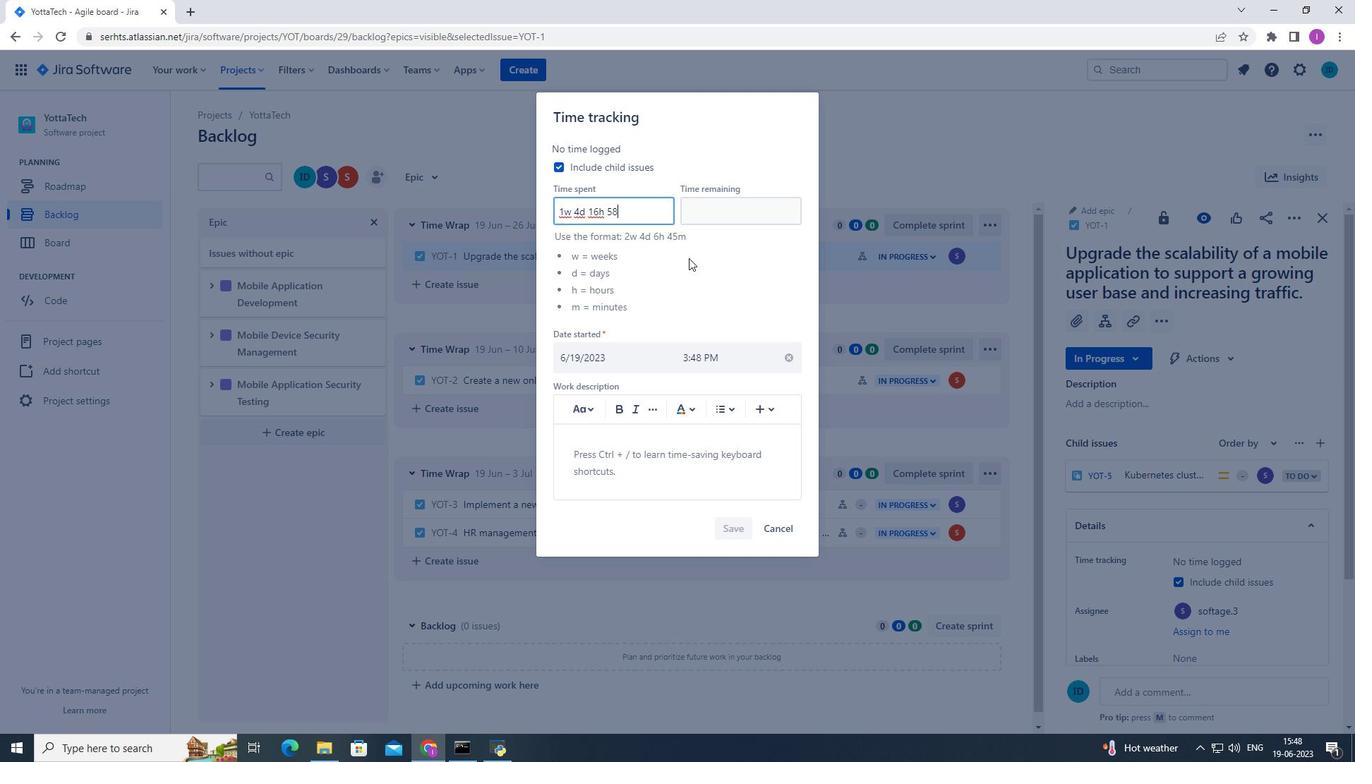 
Action: Mouse moved to (710, 217)
Screenshot: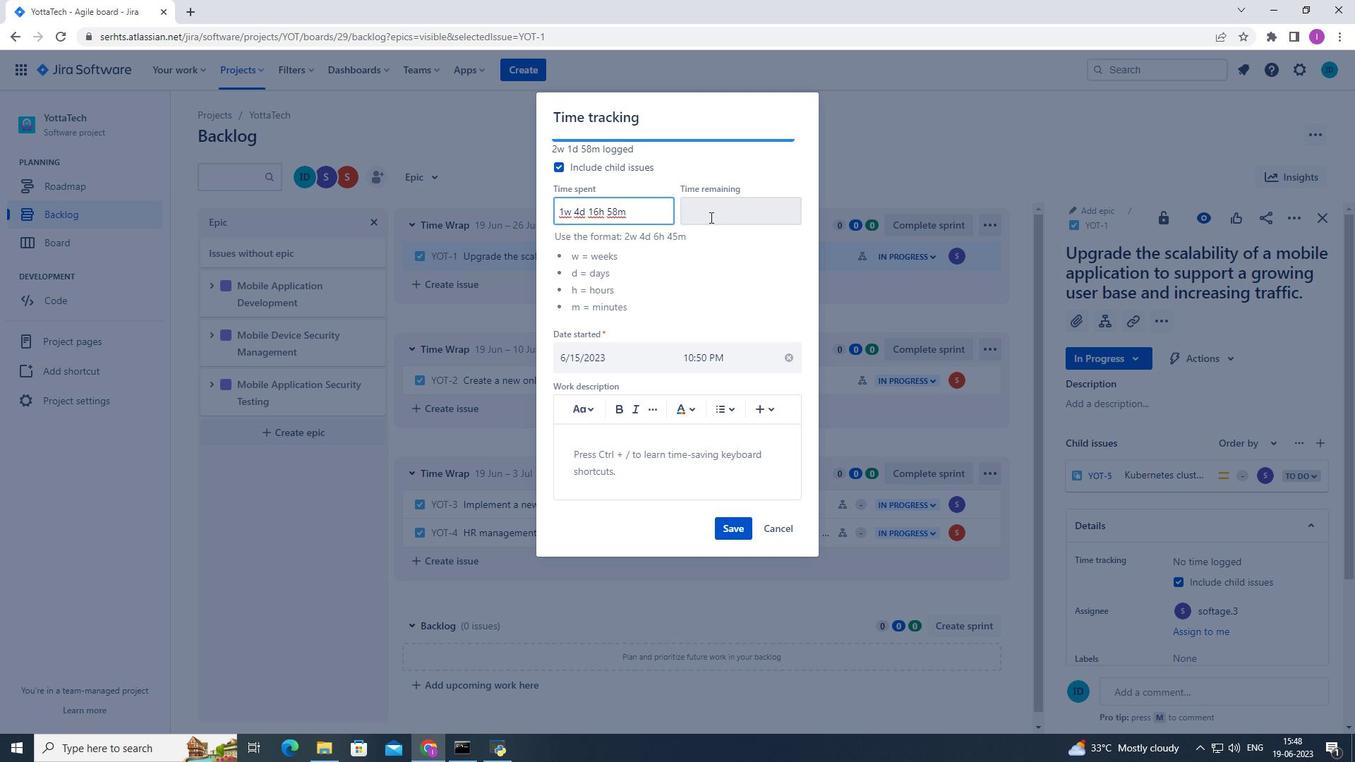 
Action: Mouse pressed left at (710, 217)
Screenshot: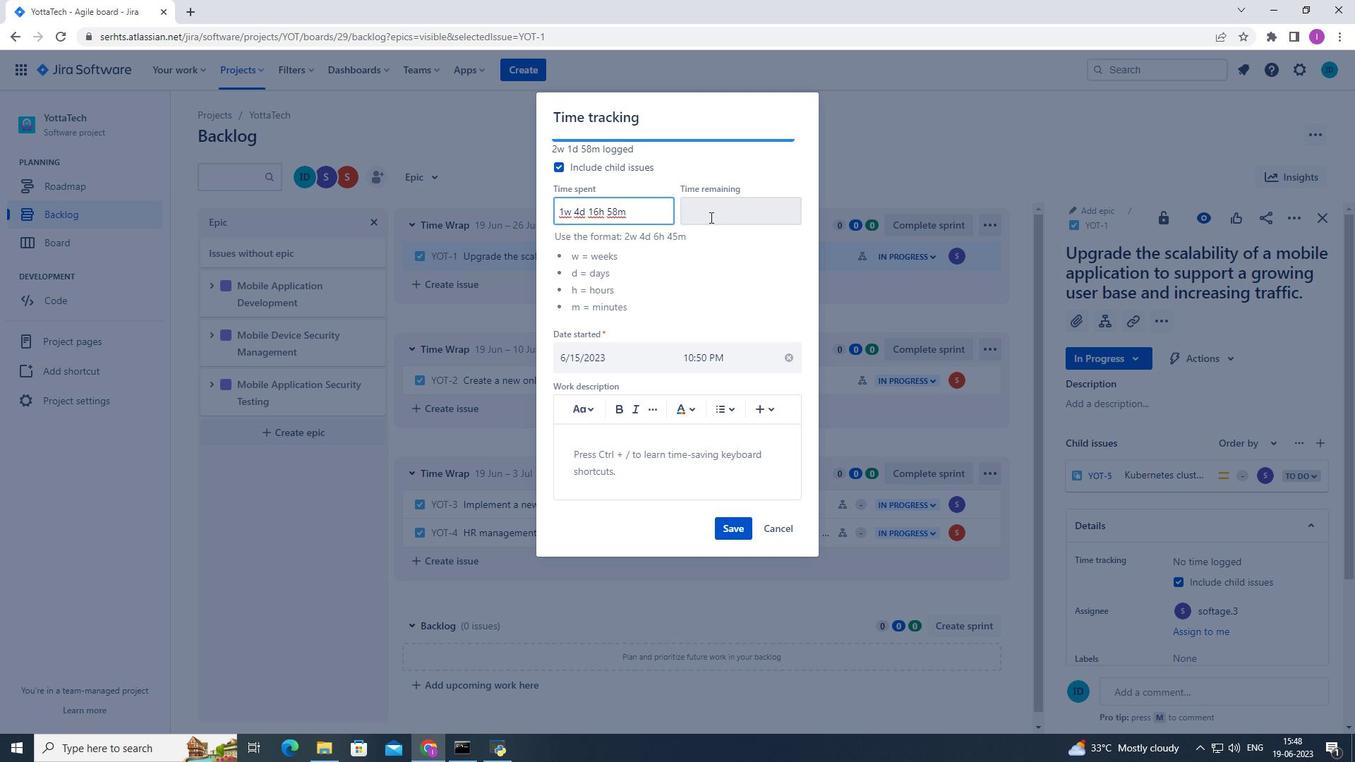 
Action: Mouse moved to (712, 221)
Screenshot: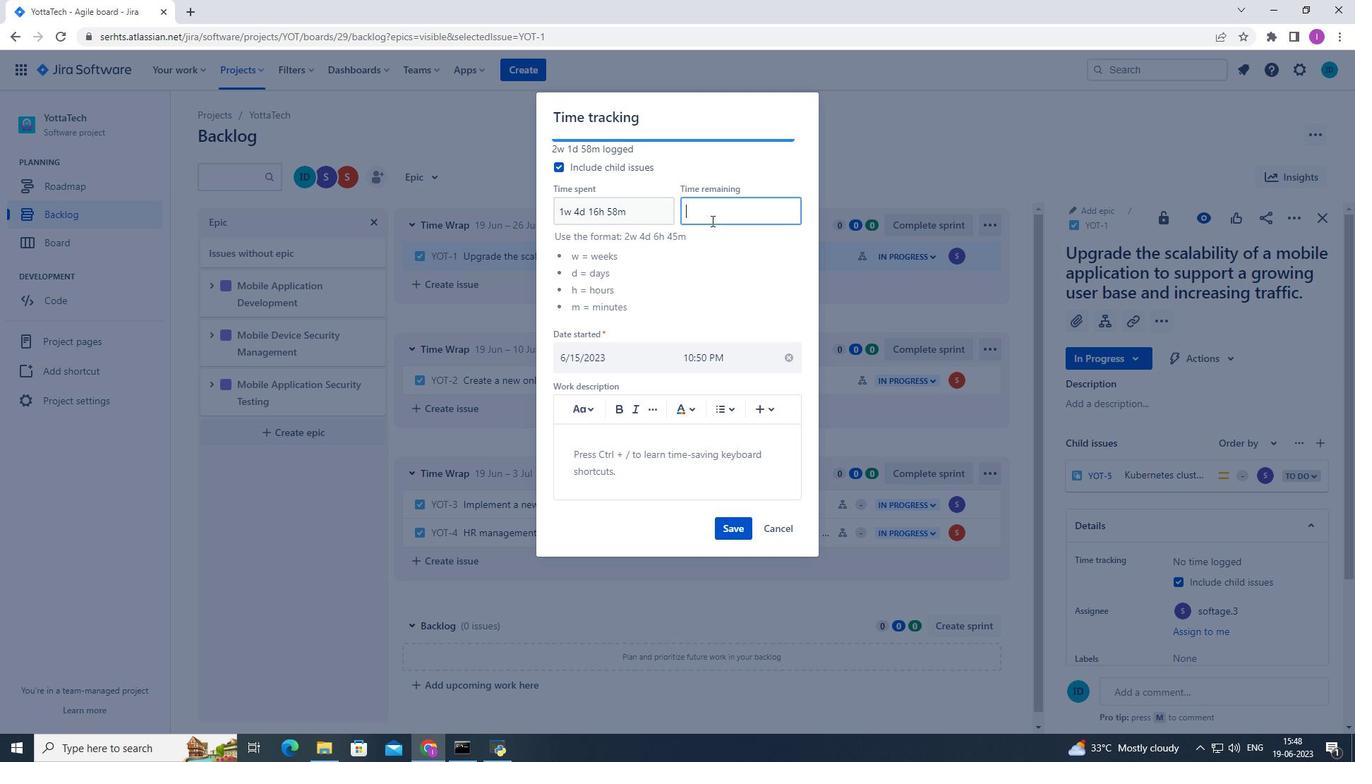 
Action: Key pressed 3
Screenshot: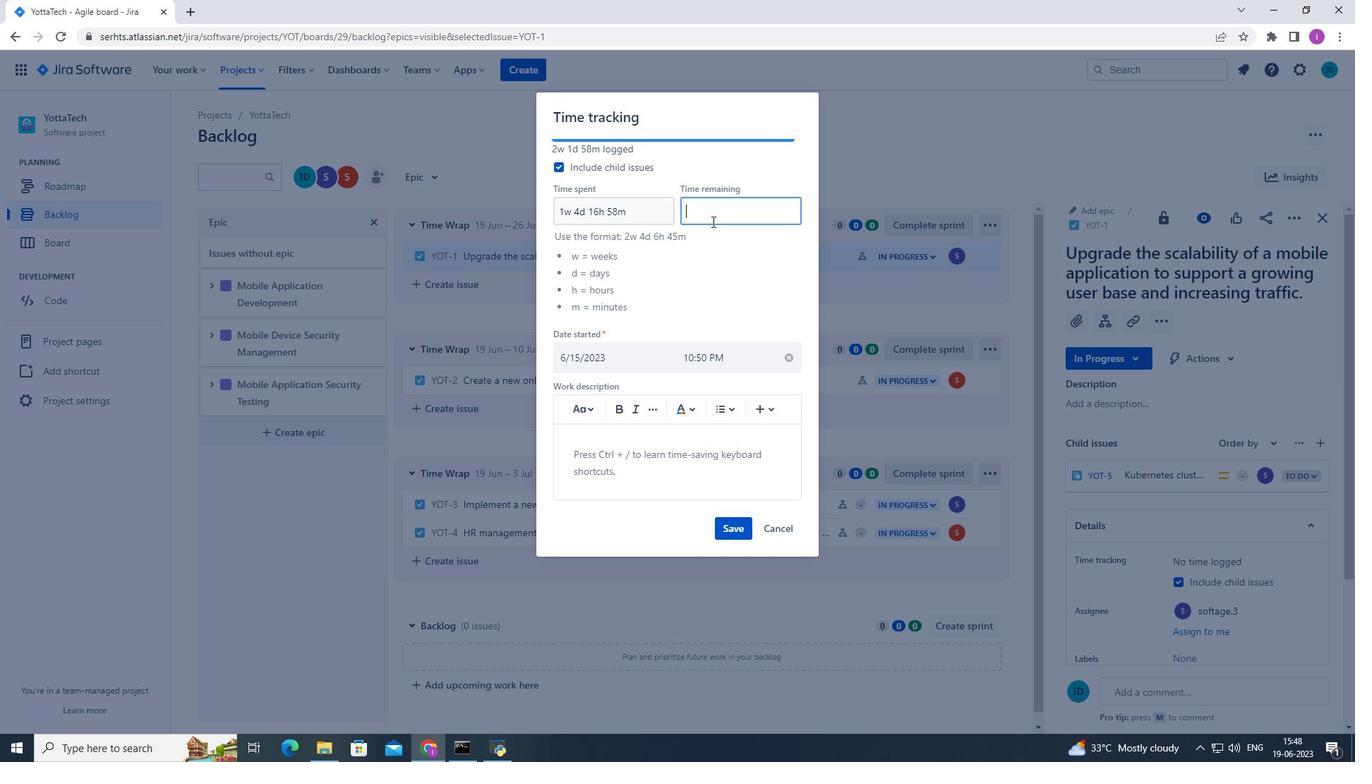 
Action: Mouse moved to (712, 224)
Screenshot: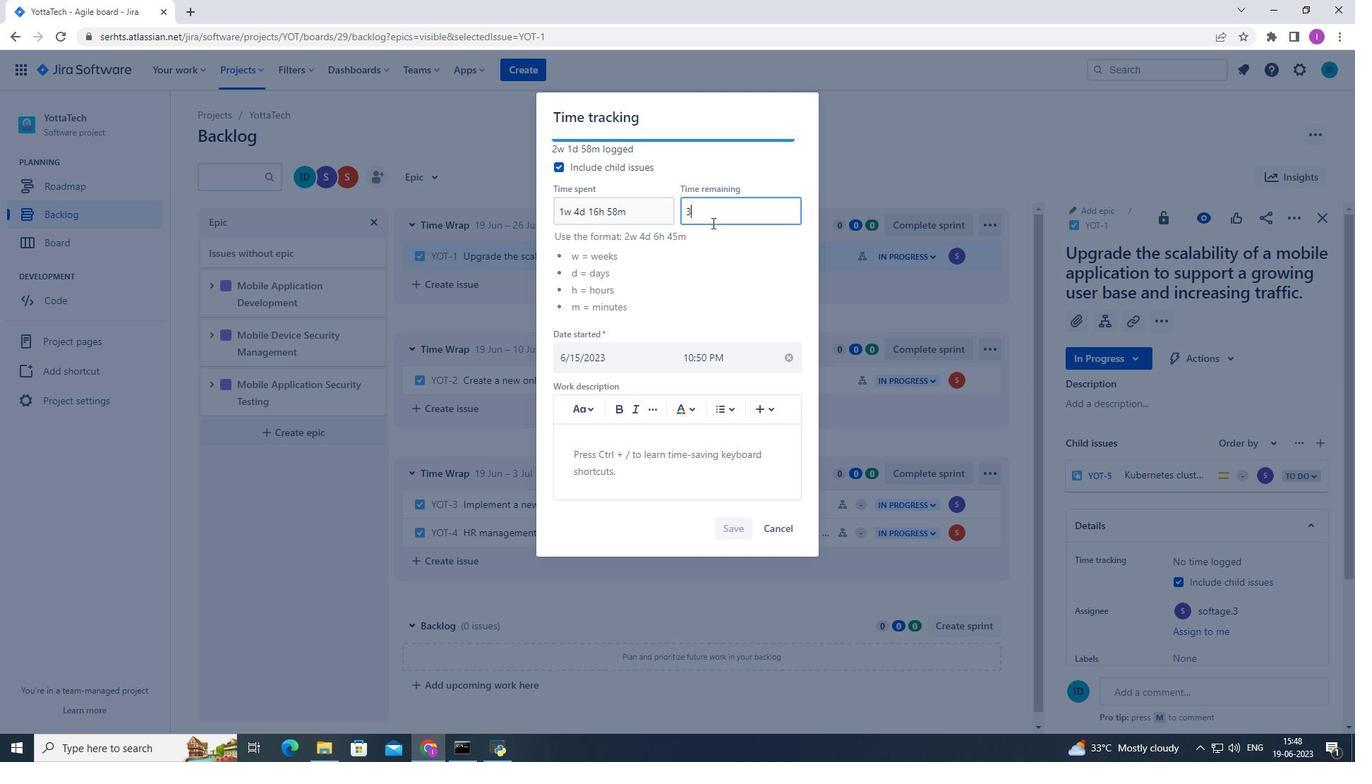 
Action: Key pressed w
Screenshot: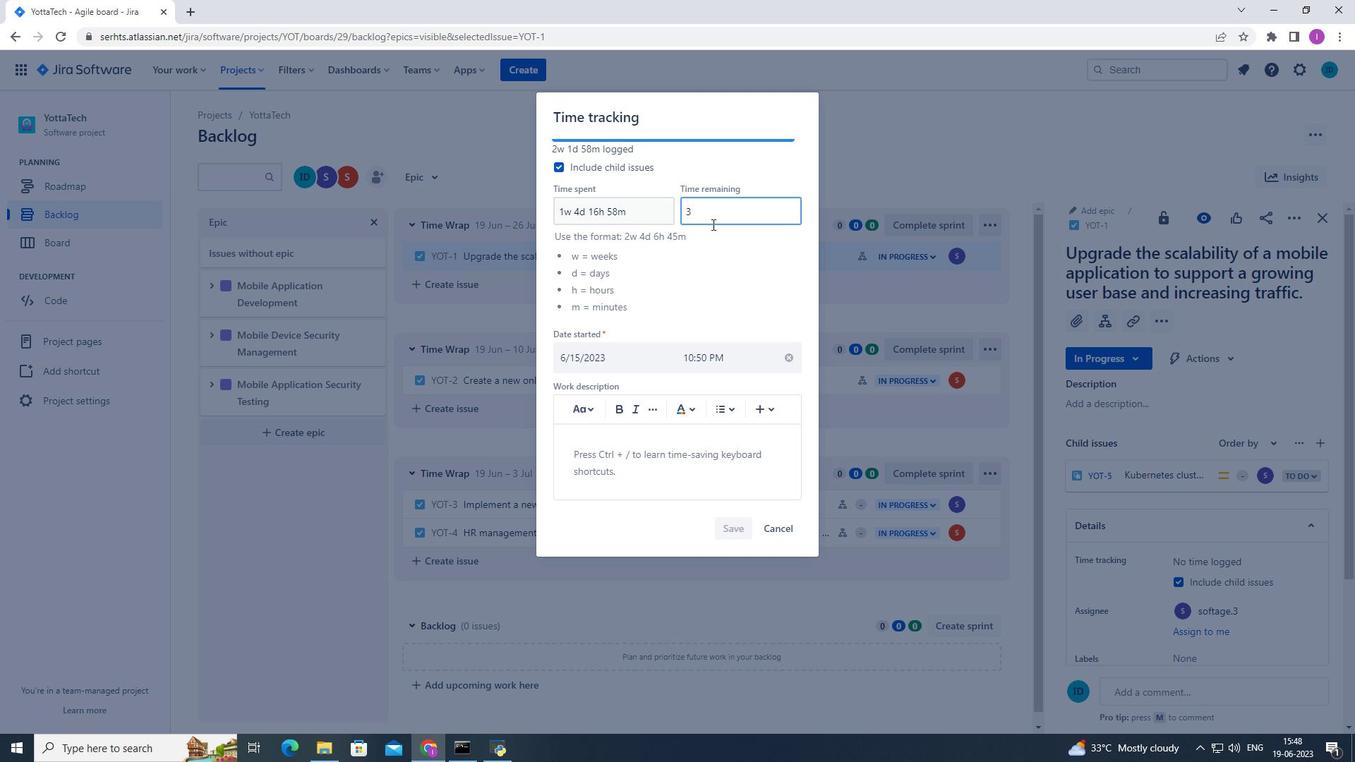 
Action: Mouse moved to (712, 226)
Screenshot: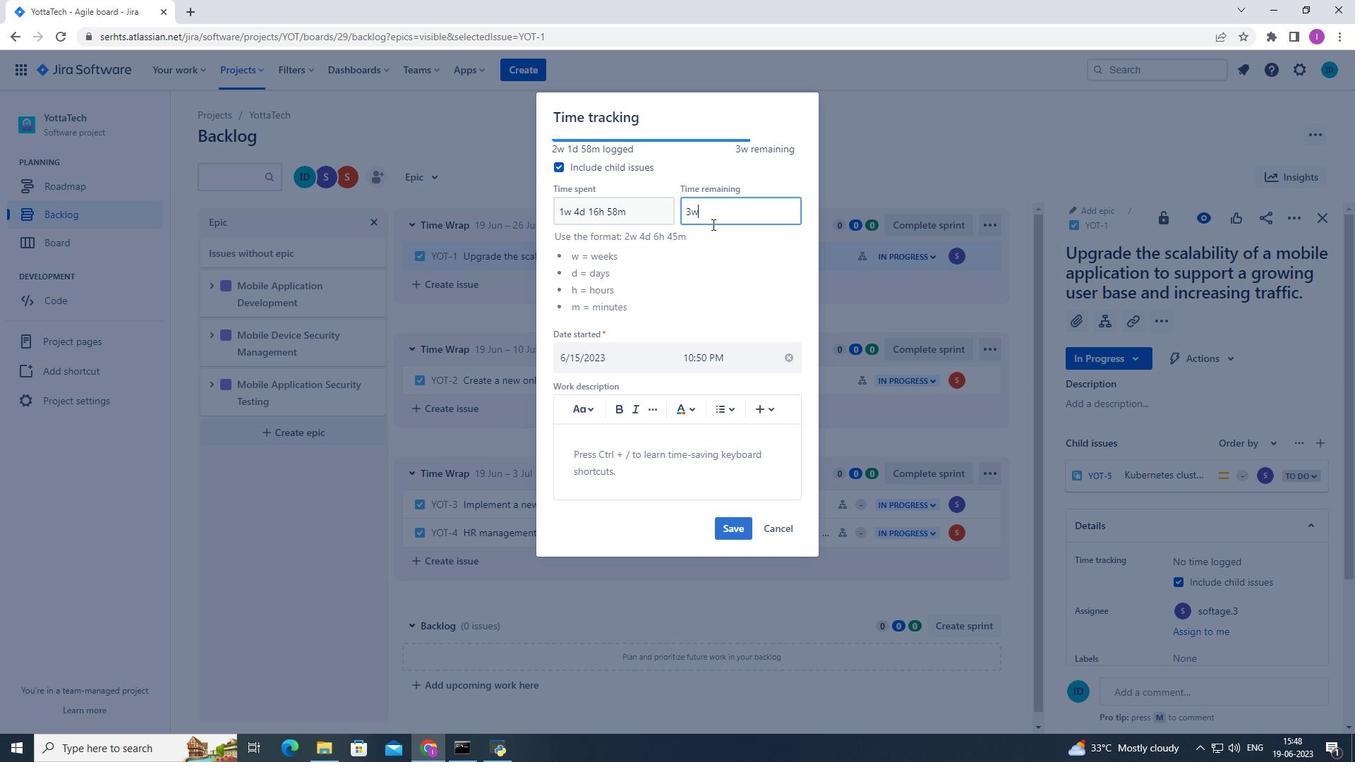
Action: Key pressed <Key.space>4d<Key.space>2h<Key.space>37
Screenshot: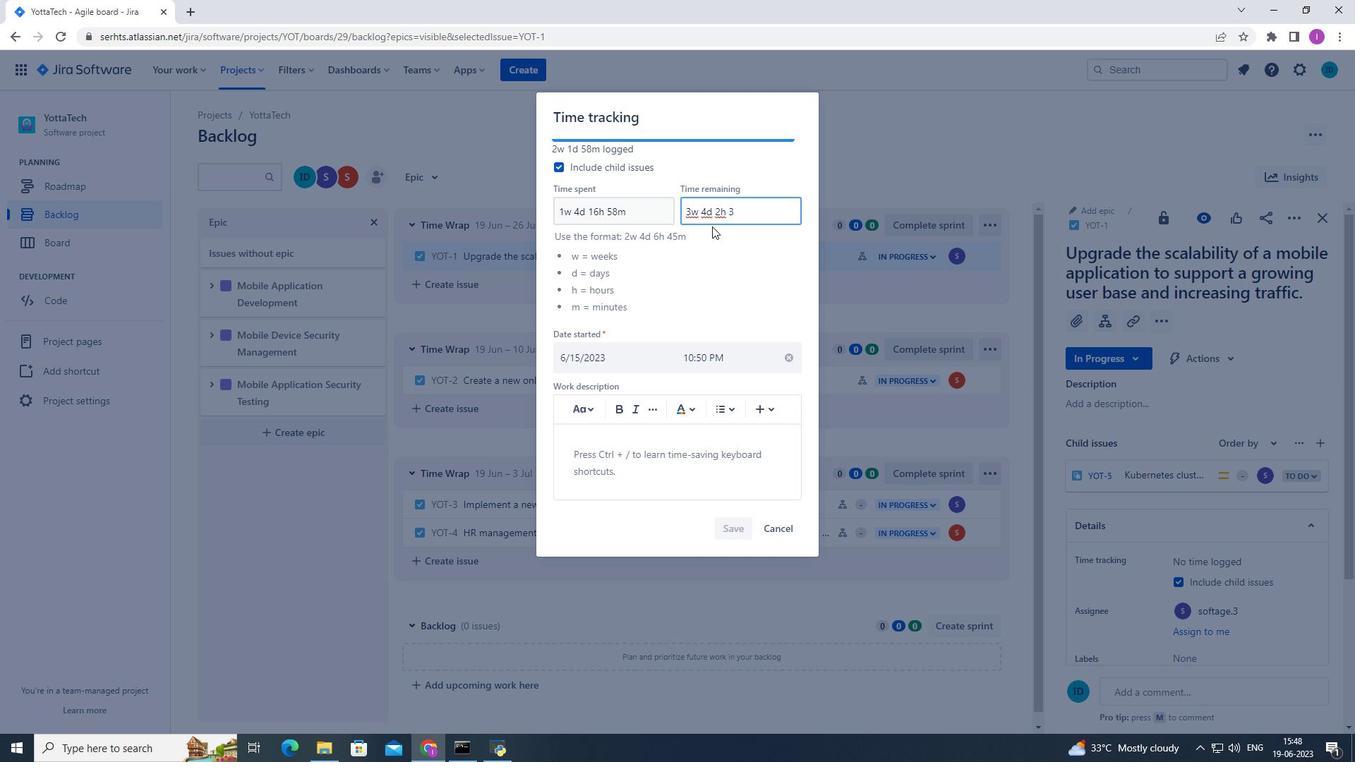 
Action: Mouse moved to (712, 227)
Screenshot: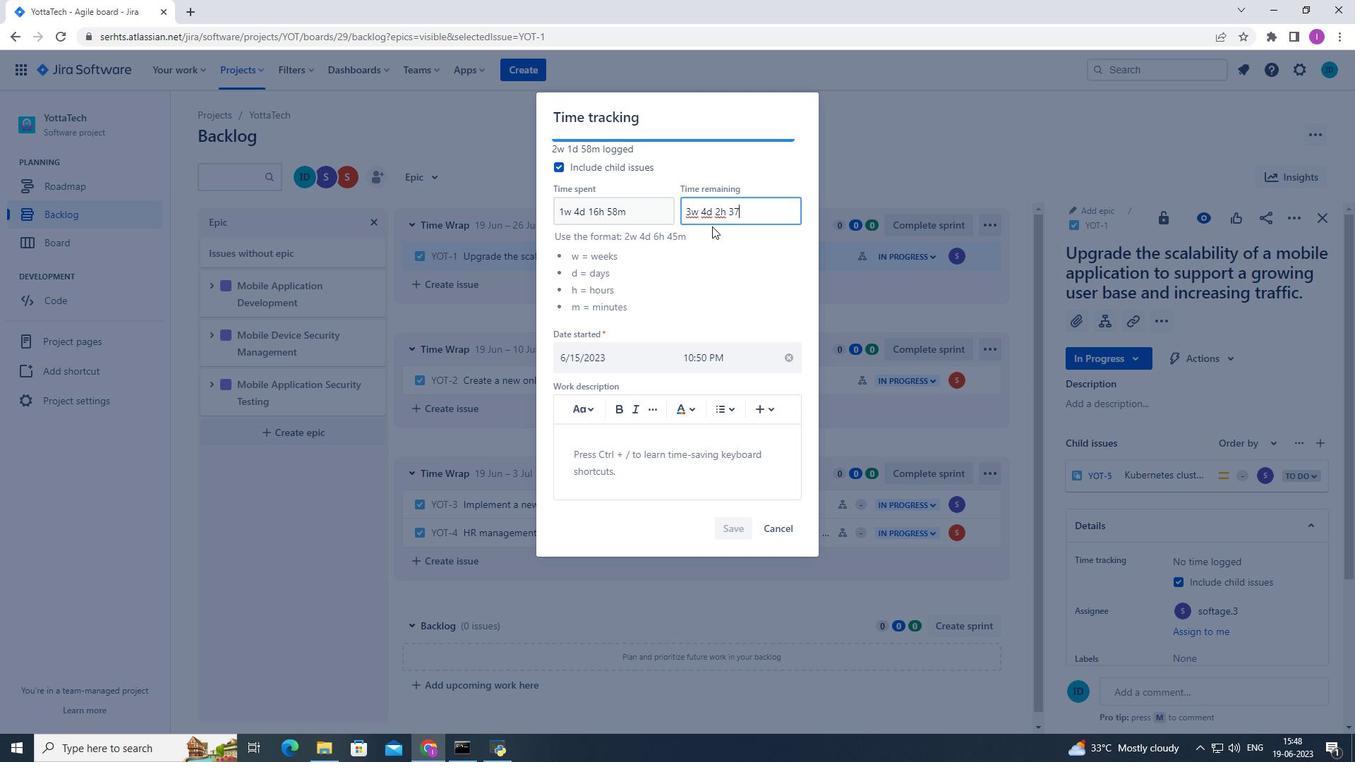 
Action: Key pressed m
Screenshot: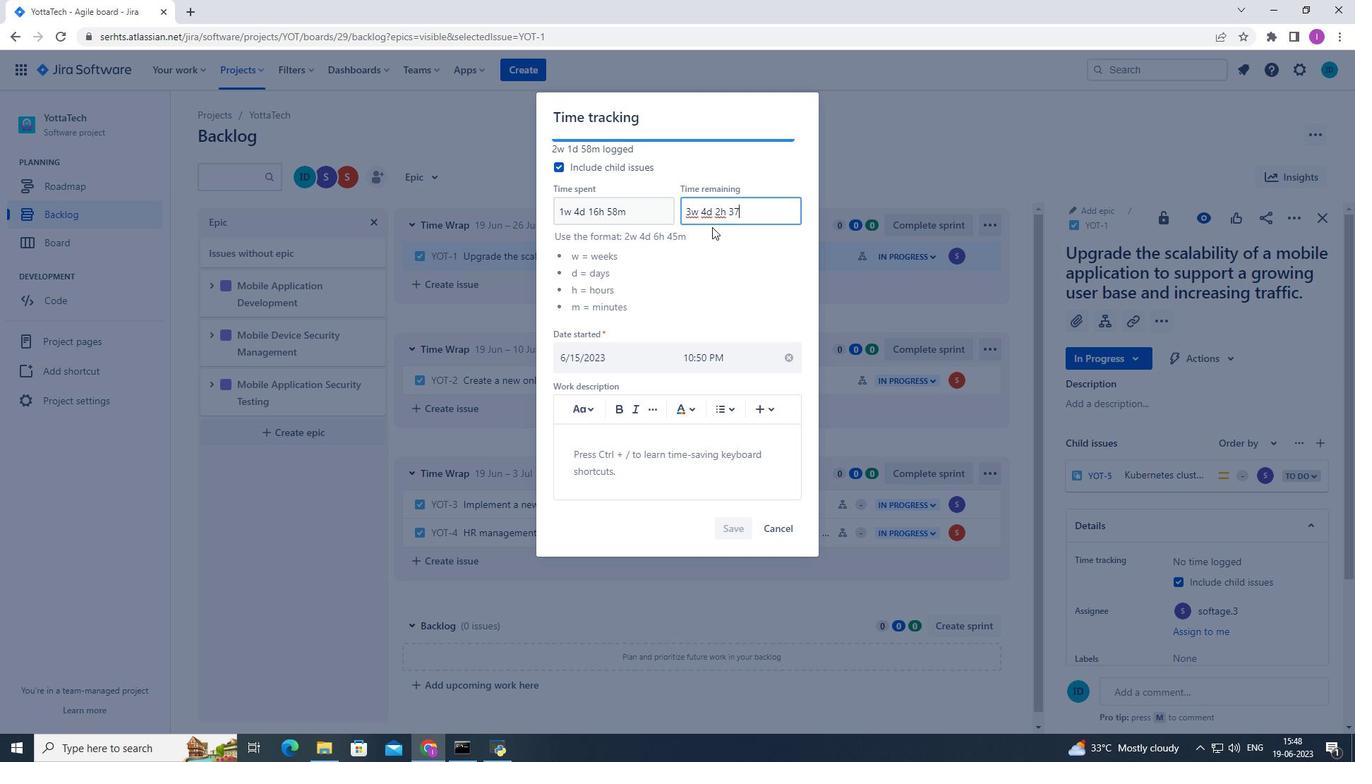 
Action: Mouse moved to (727, 523)
Screenshot: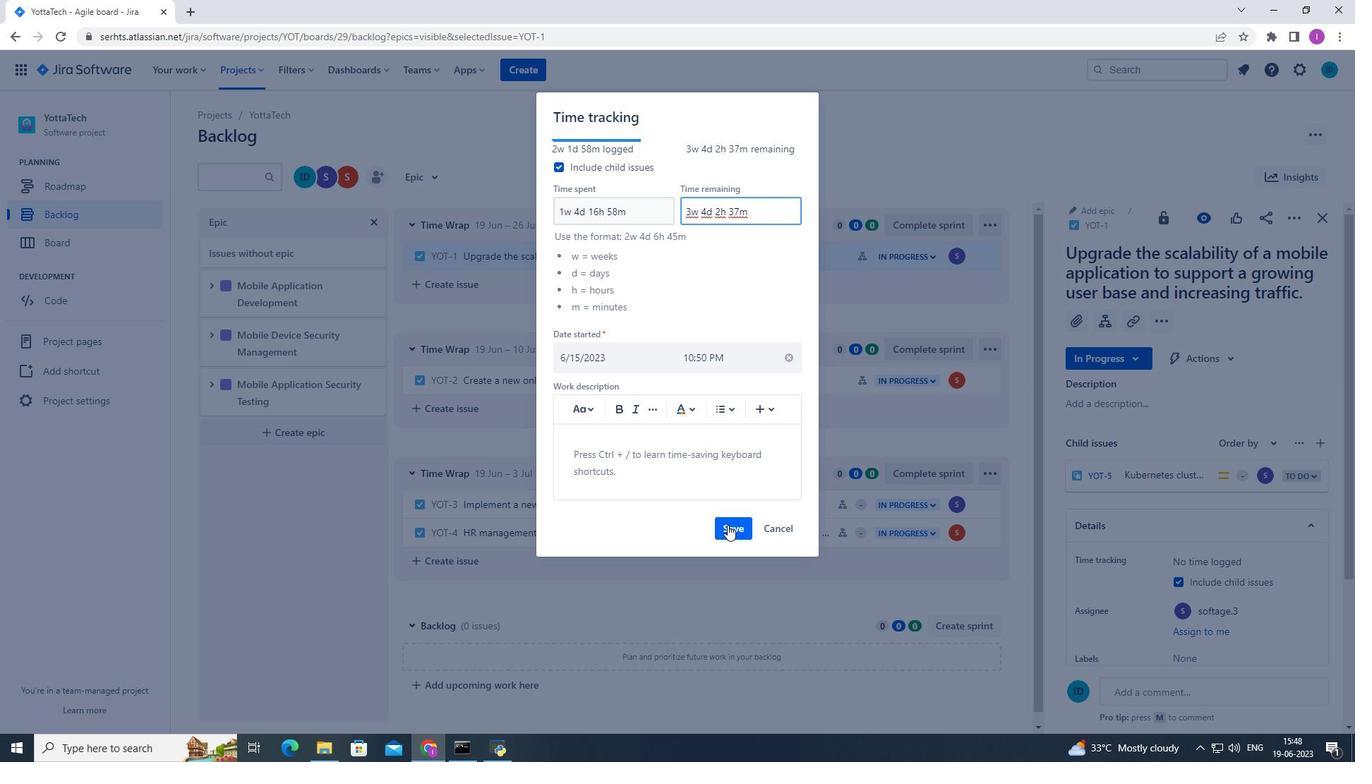 
Action: Mouse pressed left at (727, 523)
Screenshot: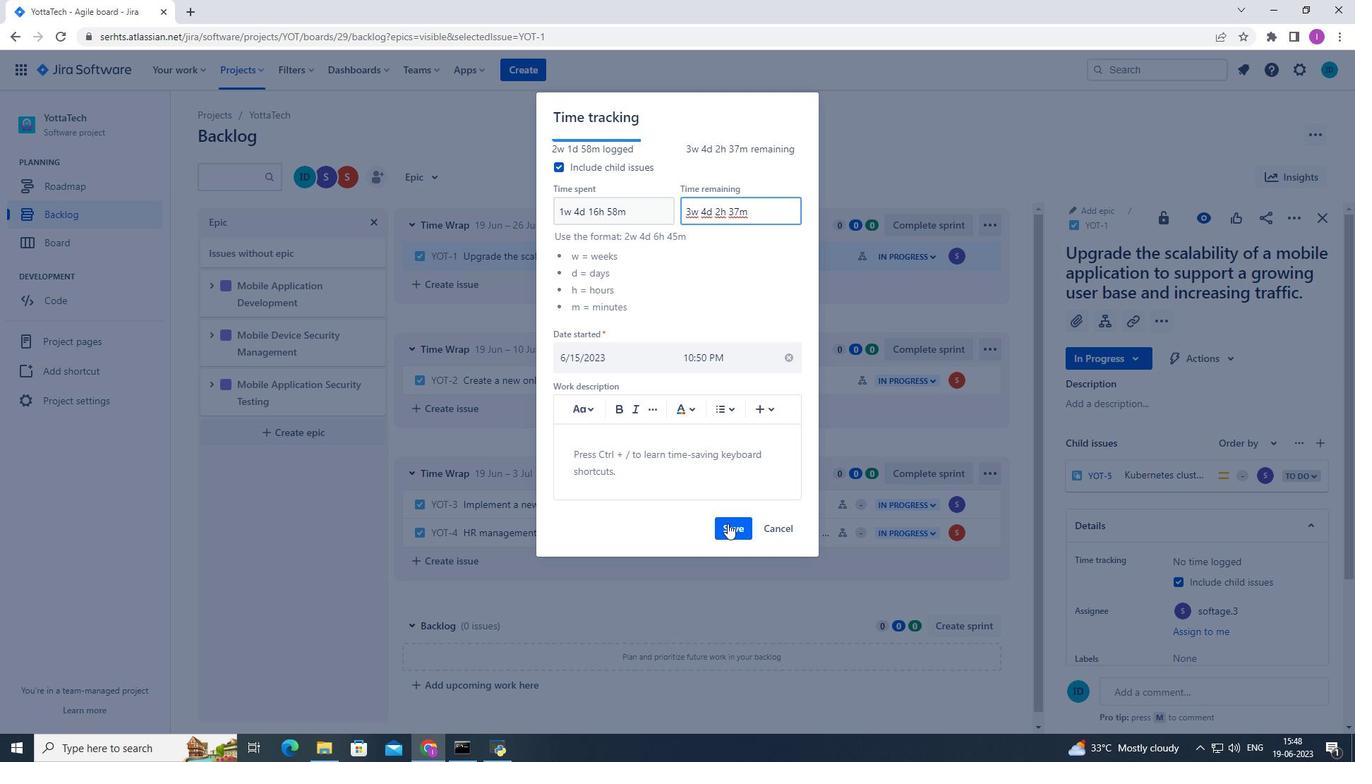 
Action: Mouse moved to (1291, 217)
Screenshot: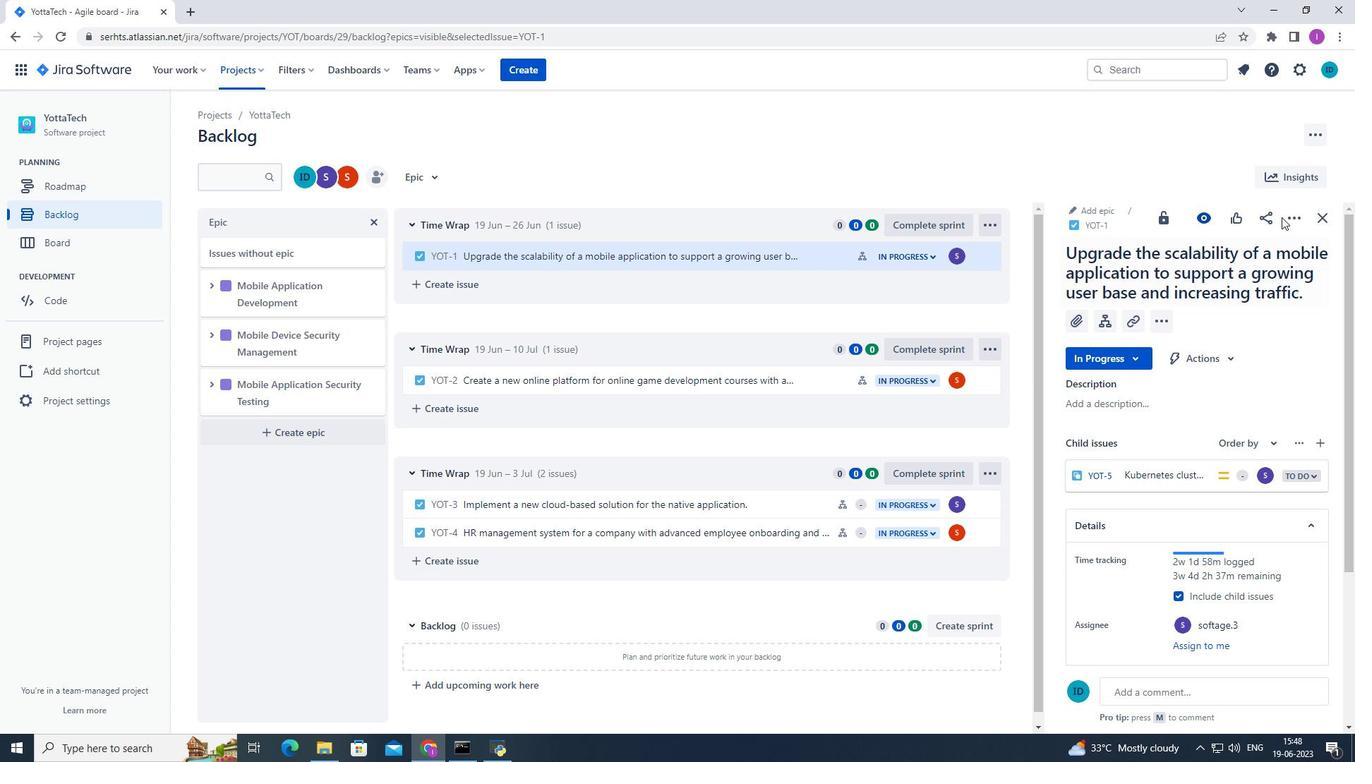 
Action: Mouse pressed left at (1291, 217)
Screenshot: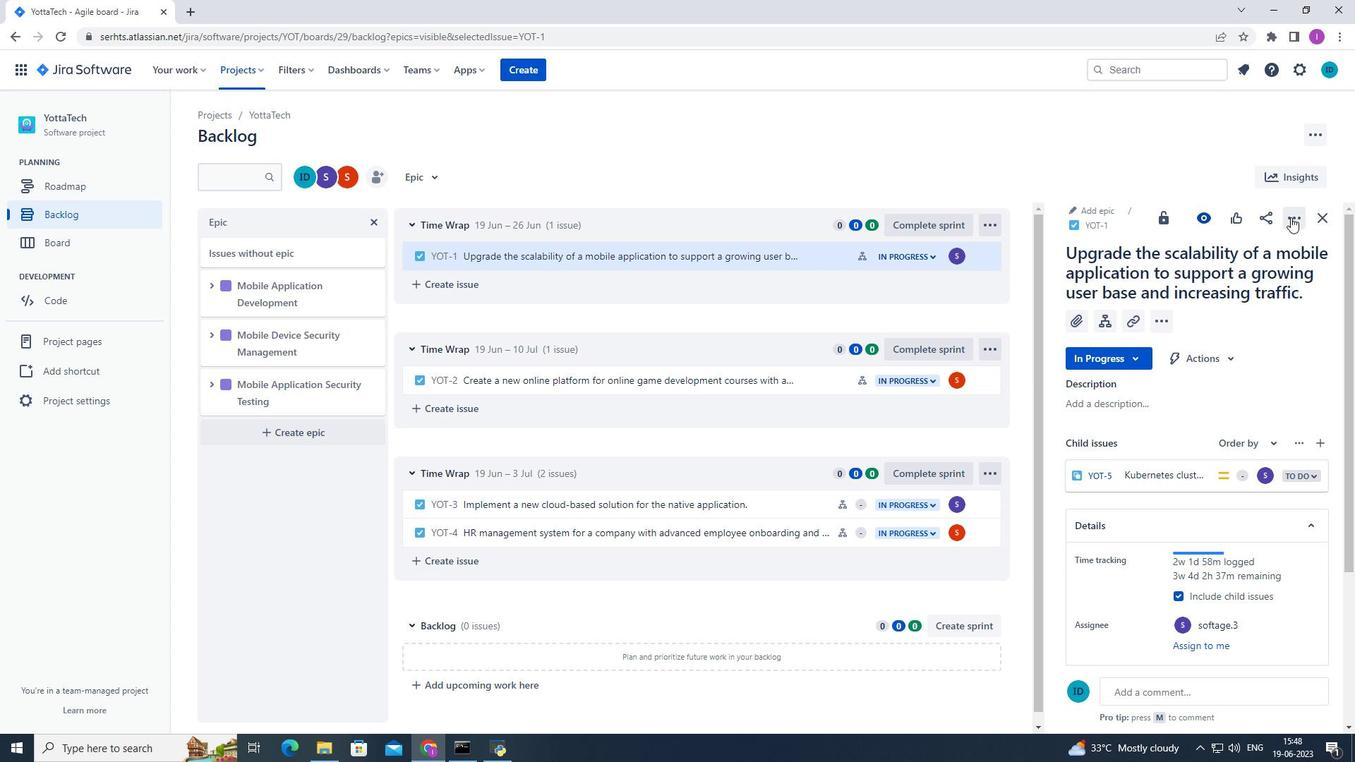 
Action: Mouse moved to (1257, 287)
Screenshot: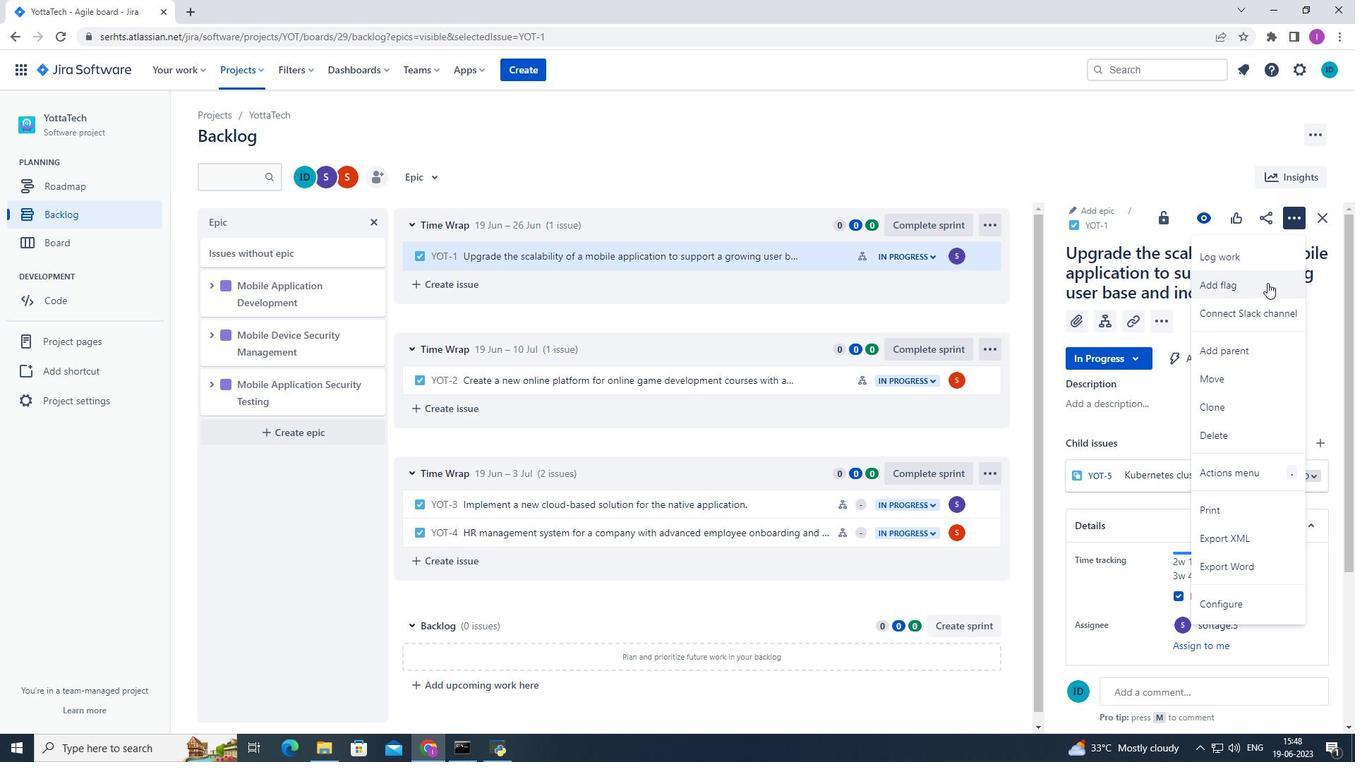 
Action: Mouse pressed left at (1257, 287)
Screenshot: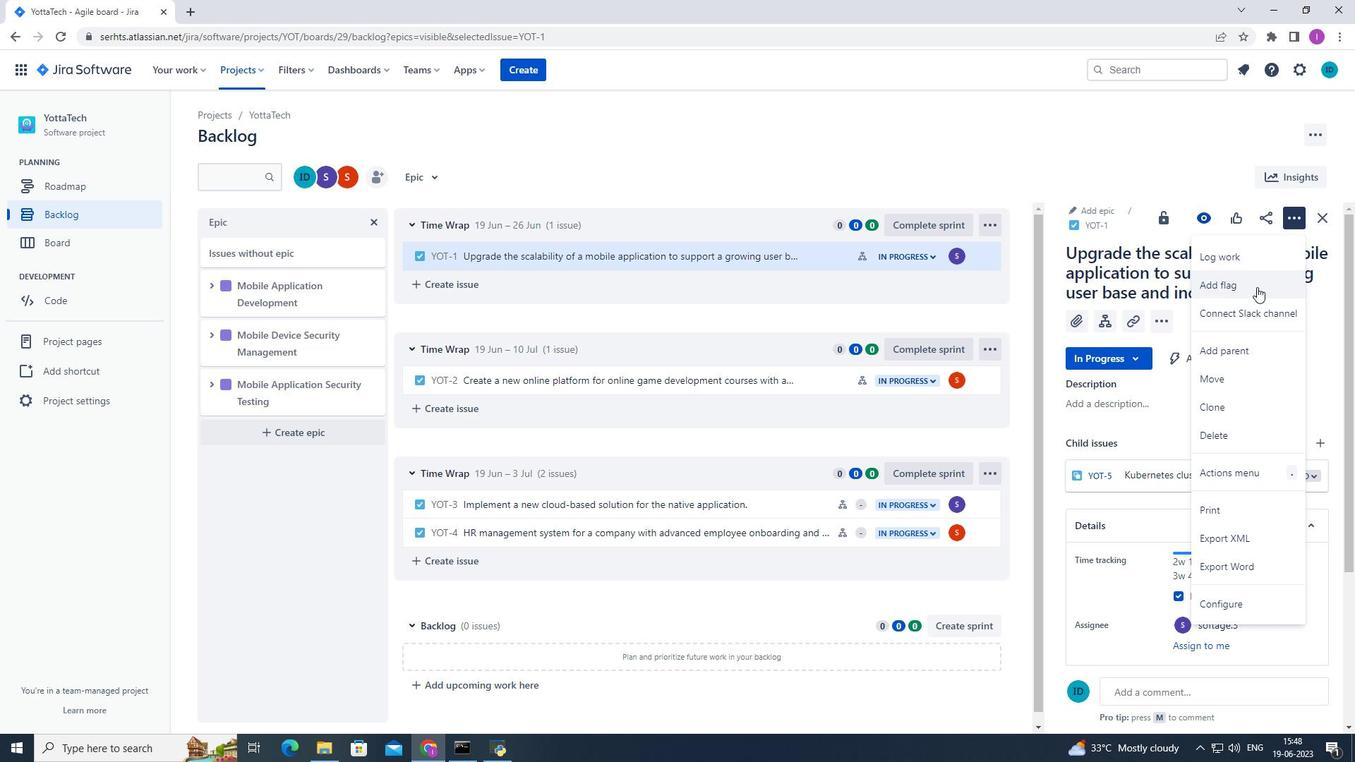 
Action: Mouse moved to (798, 254)
Screenshot: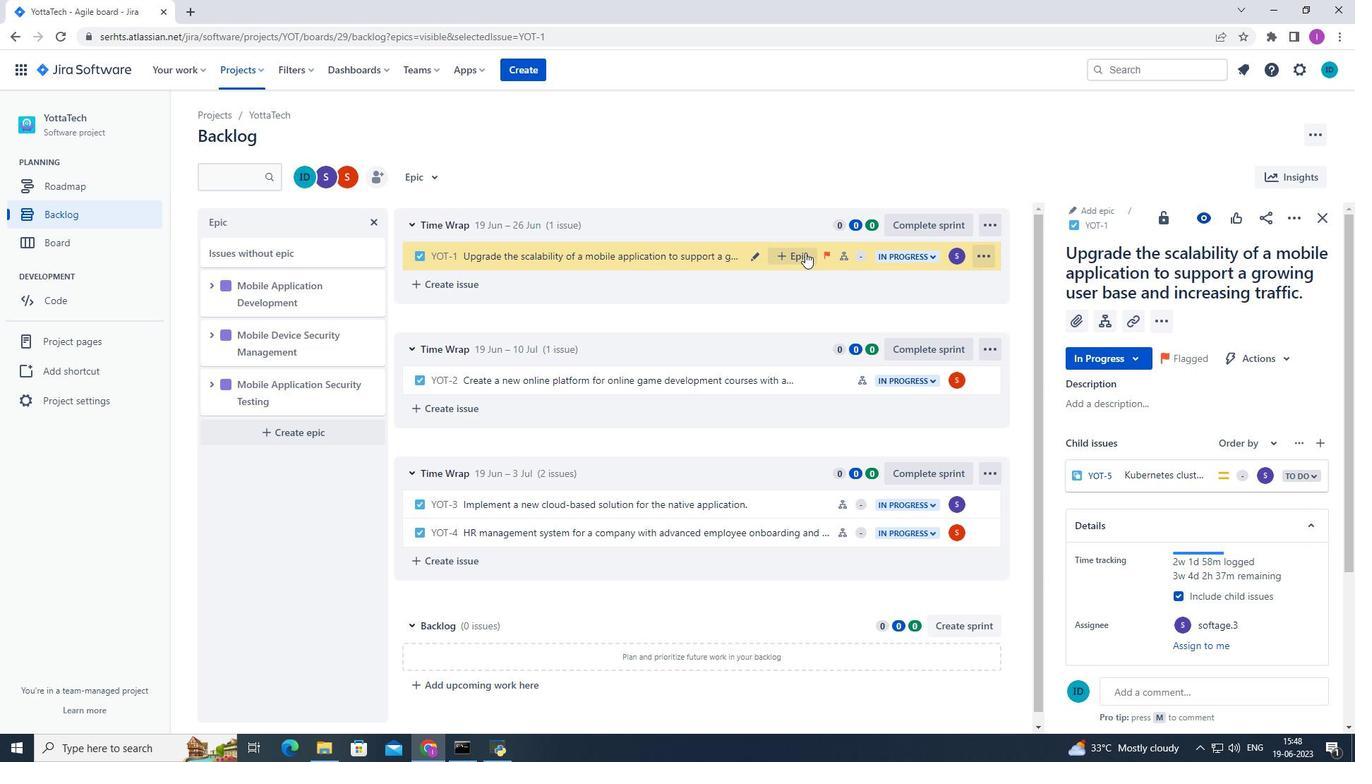 
Action: Mouse pressed left at (798, 254)
Screenshot: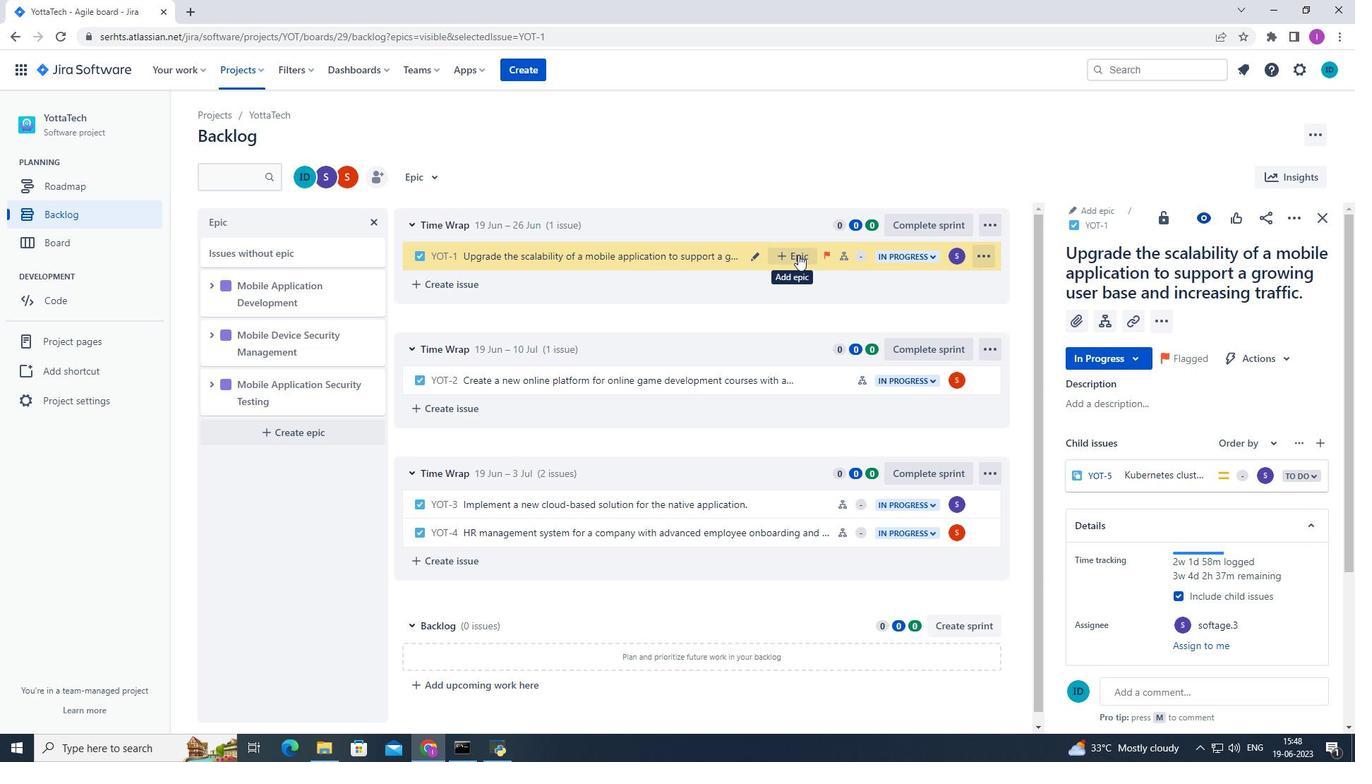 
Action: Mouse moved to (950, 357)
Screenshot: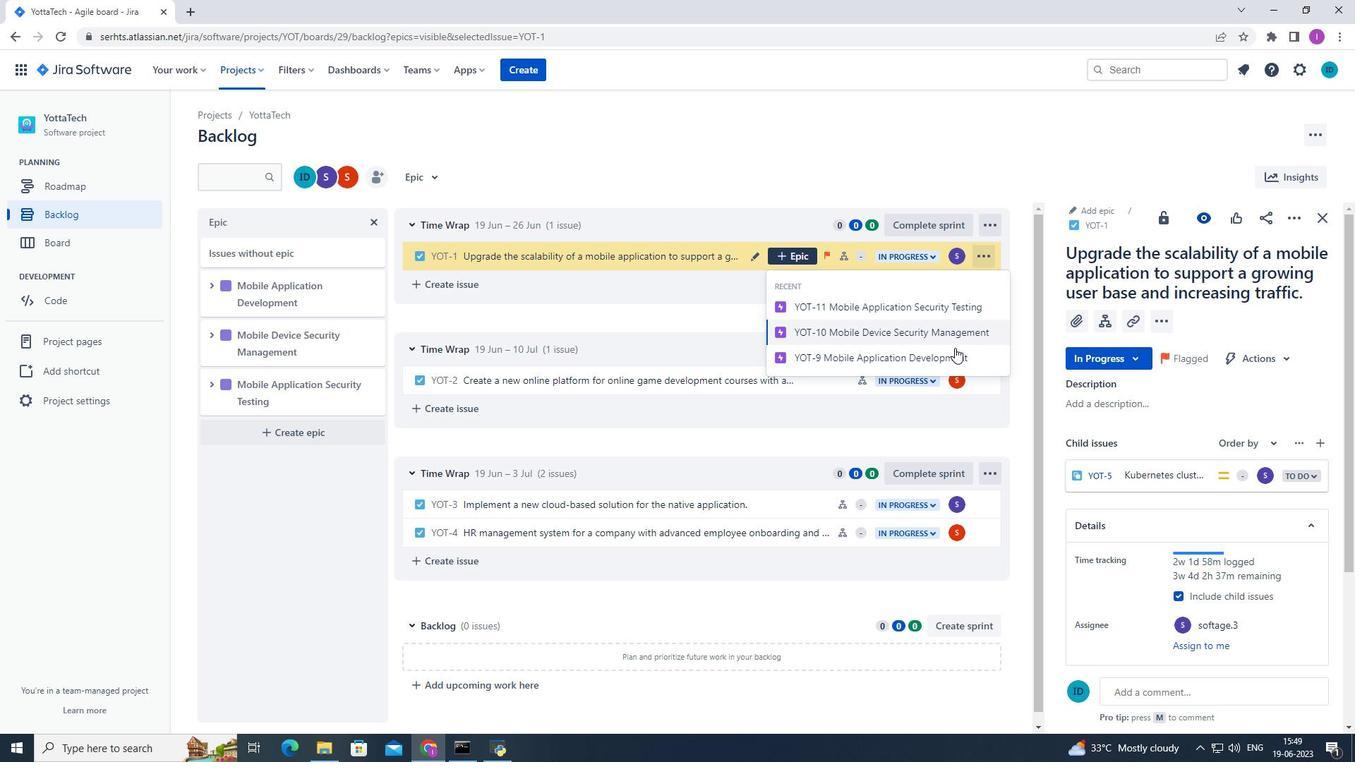 
Action: Mouse pressed left at (950, 357)
Screenshot: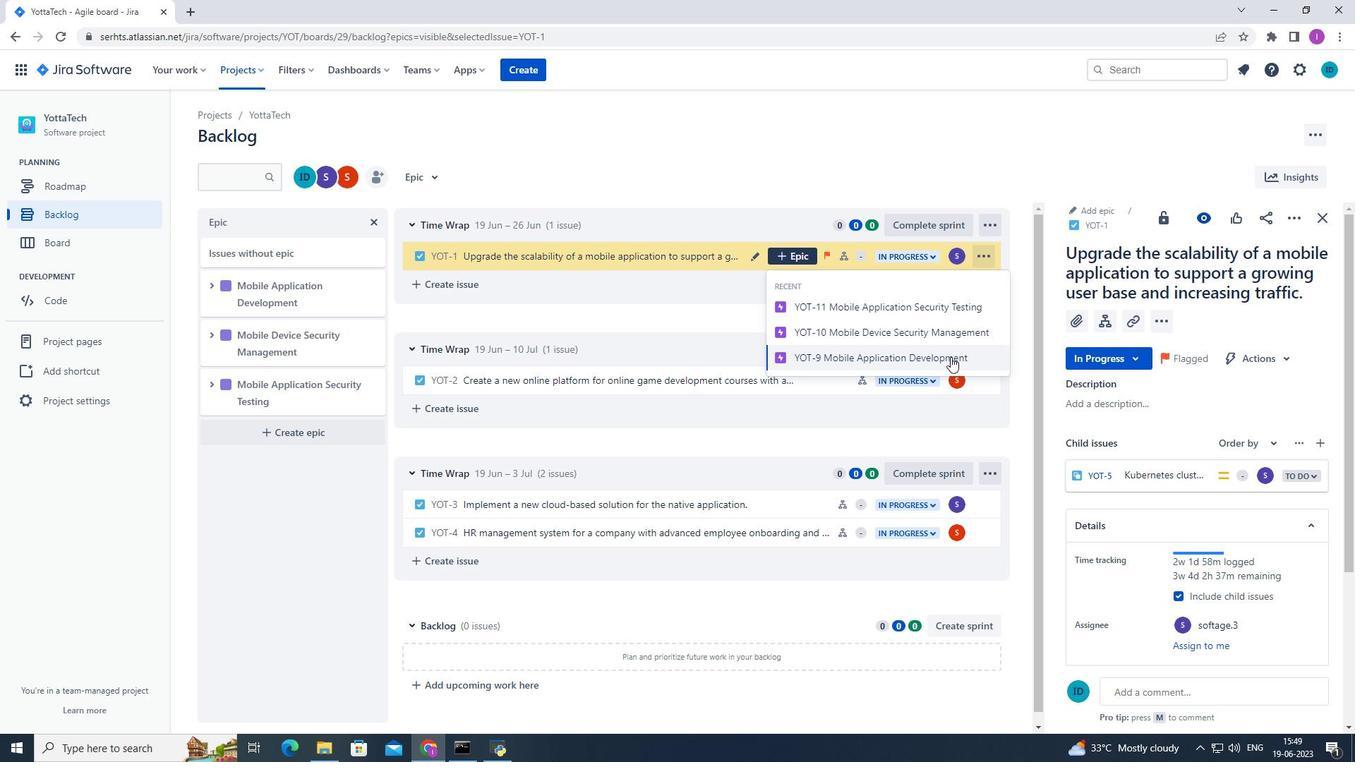 
Action: Mouse moved to (888, 332)
Screenshot: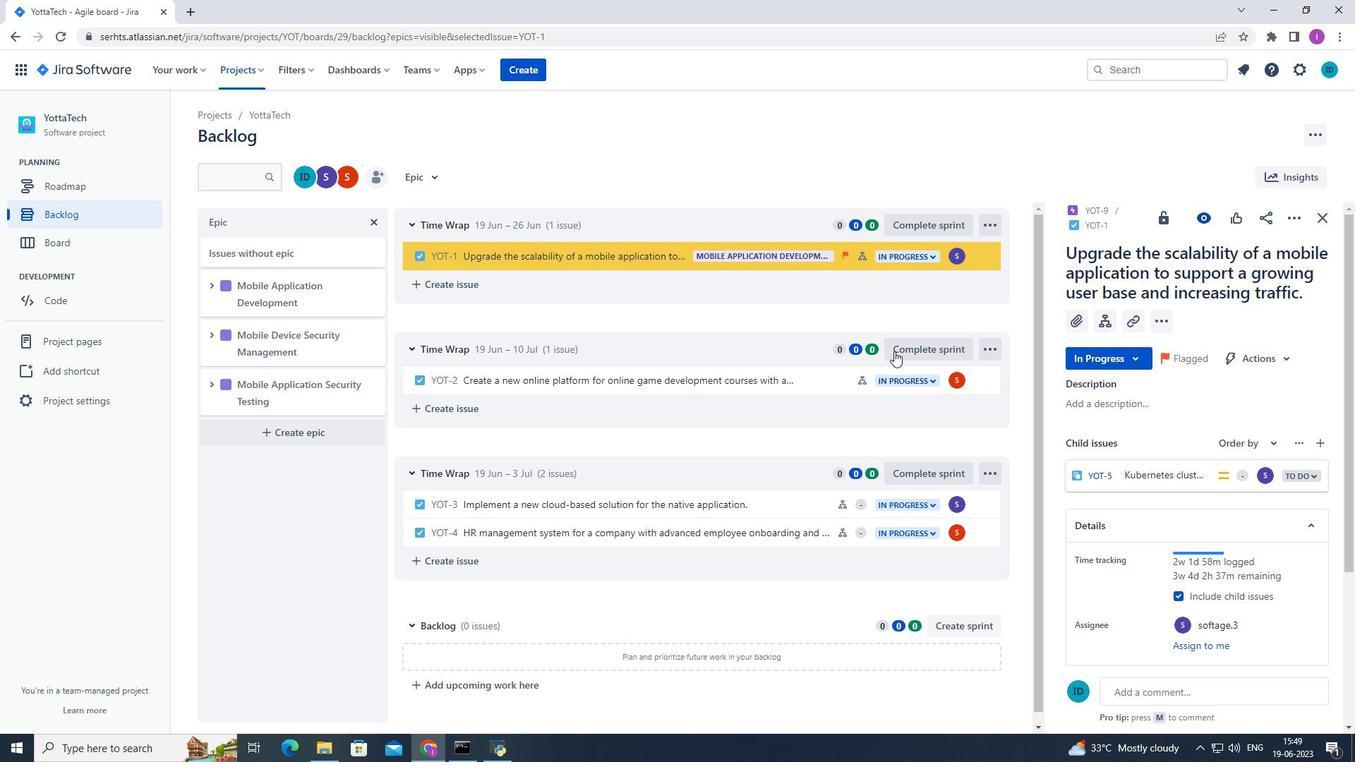 
